 Task: Create a new album titled 'Best of 2022 Album' and add four photos to it.
Action: Mouse moved to (484, 191)
Screenshot: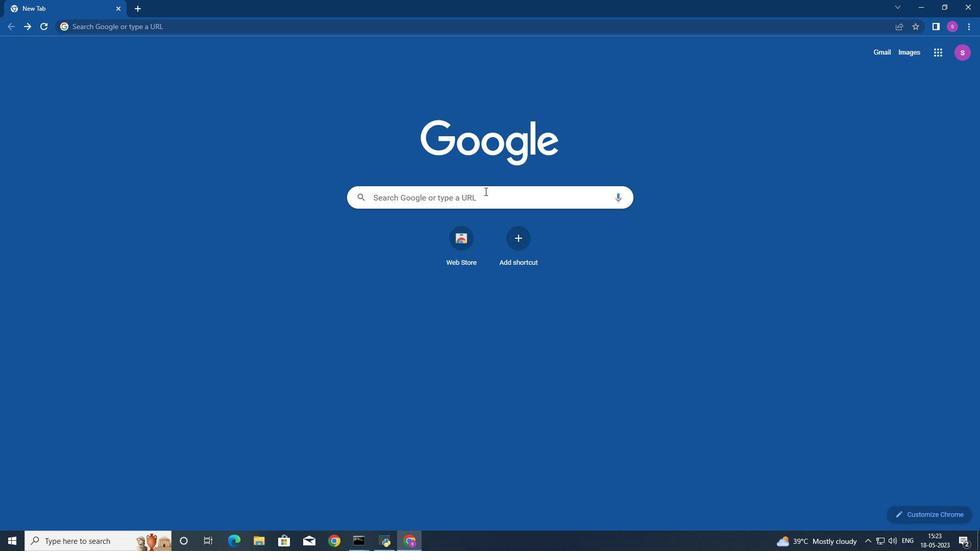 
Action: Mouse pressed left at (484, 191)
Screenshot: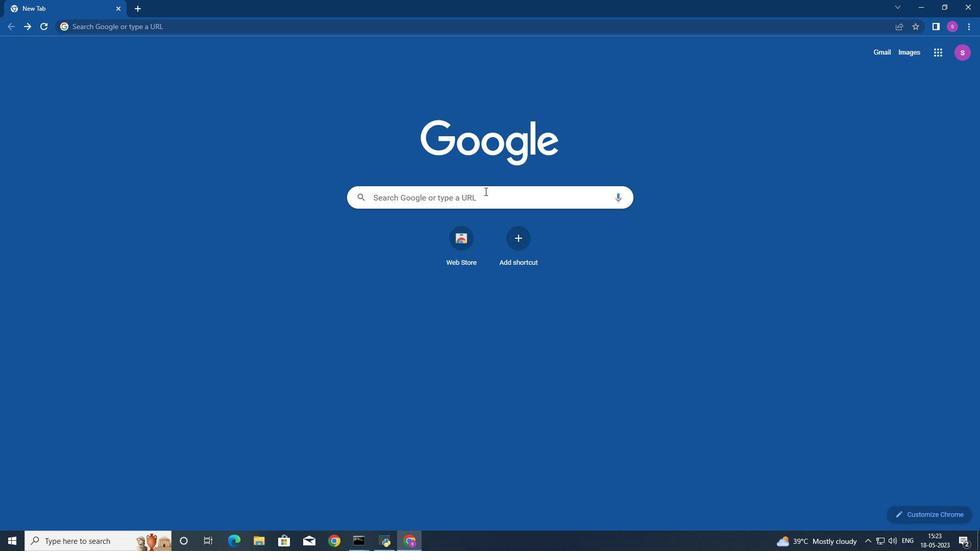 
Action: Mouse moved to (448, 221)
Screenshot: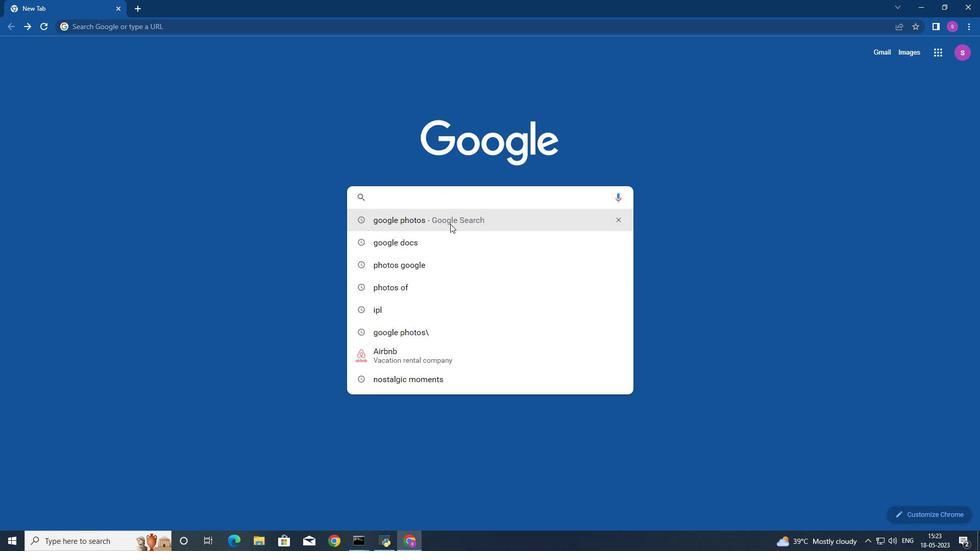 
Action: Mouse pressed left at (448, 221)
Screenshot: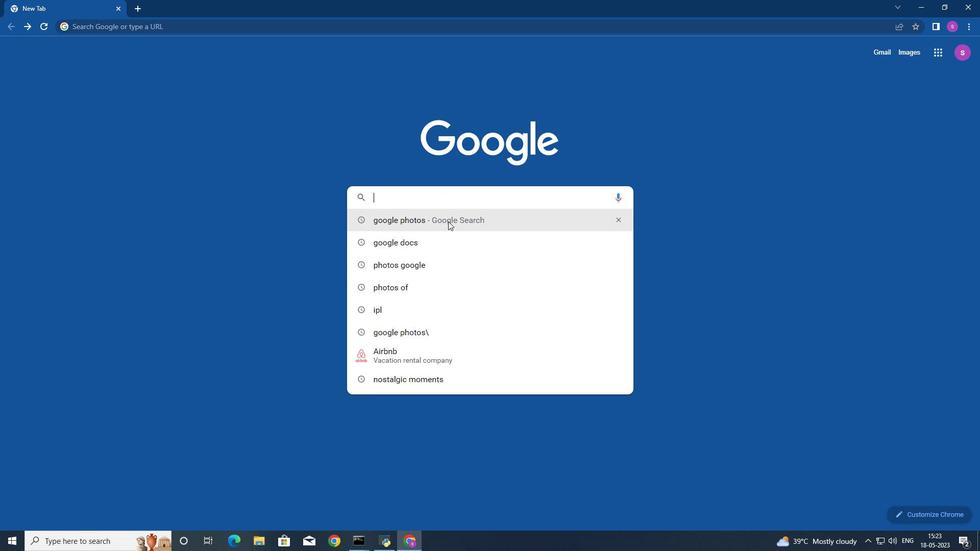 
Action: Mouse moved to (163, 157)
Screenshot: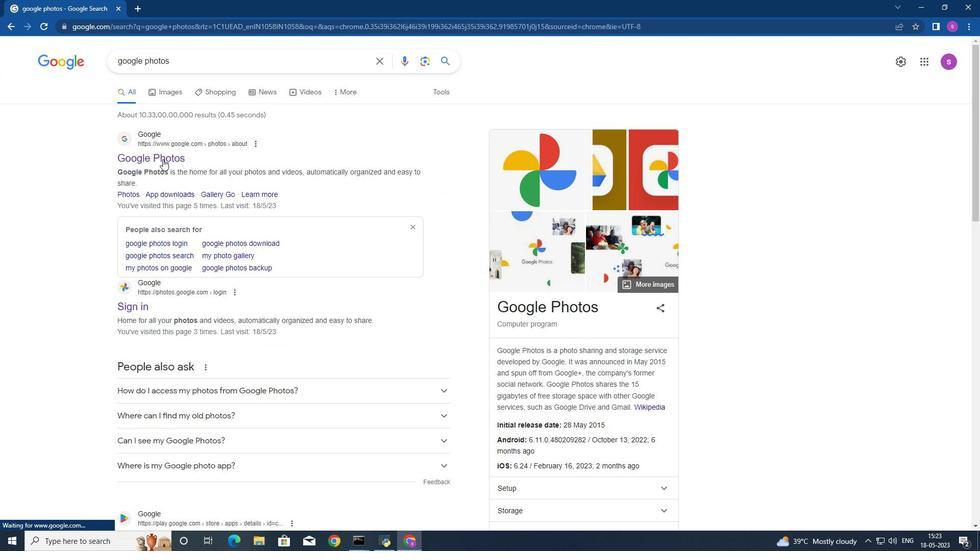 
Action: Mouse pressed left at (163, 157)
Screenshot: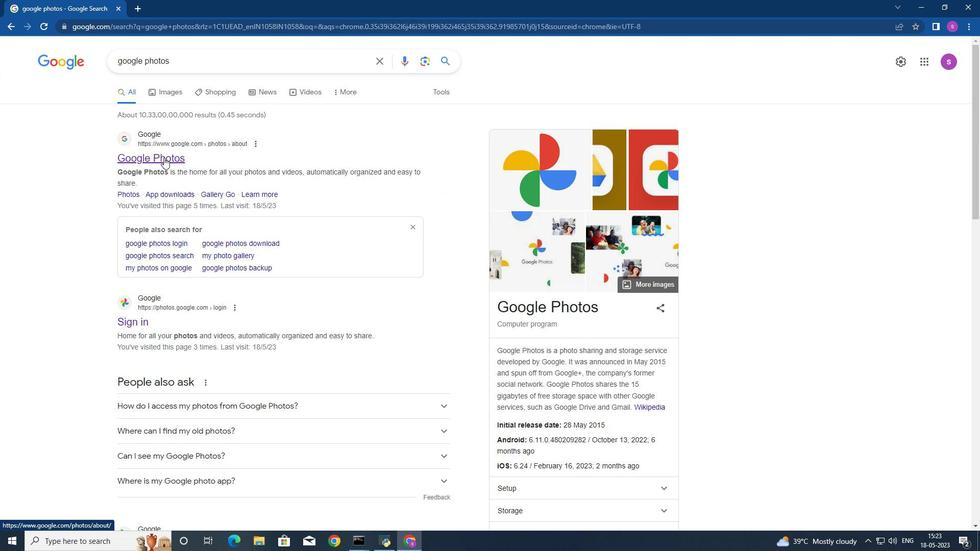 
Action: Mouse pressed left at (163, 157)
Screenshot: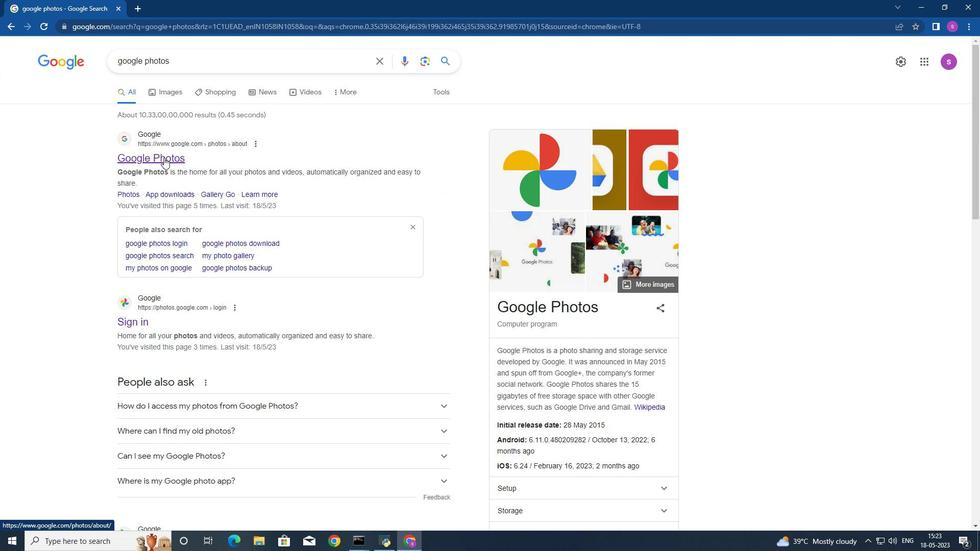 
Action: Mouse moved to (488, 346)
Screenshot: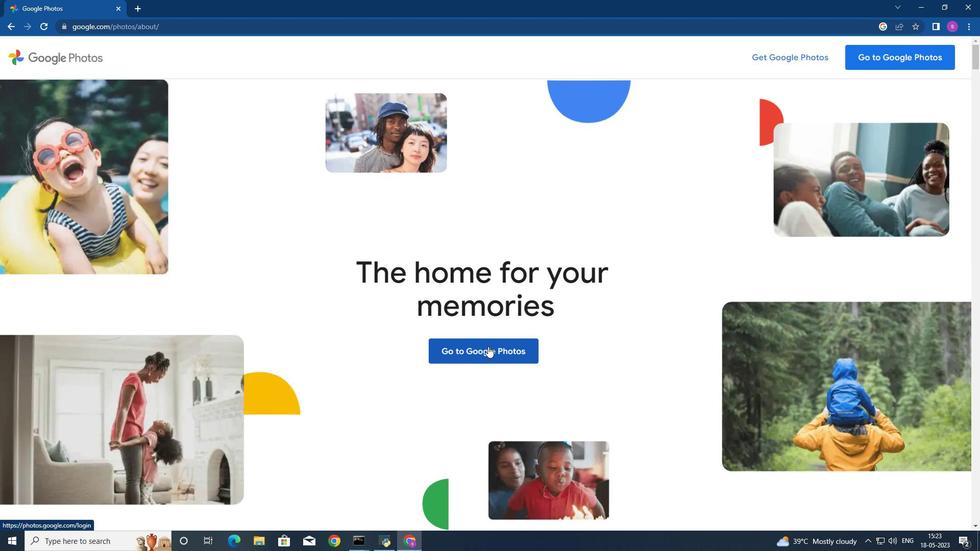 
Action: Mouse pressed left at (488, 346)
Screenshot: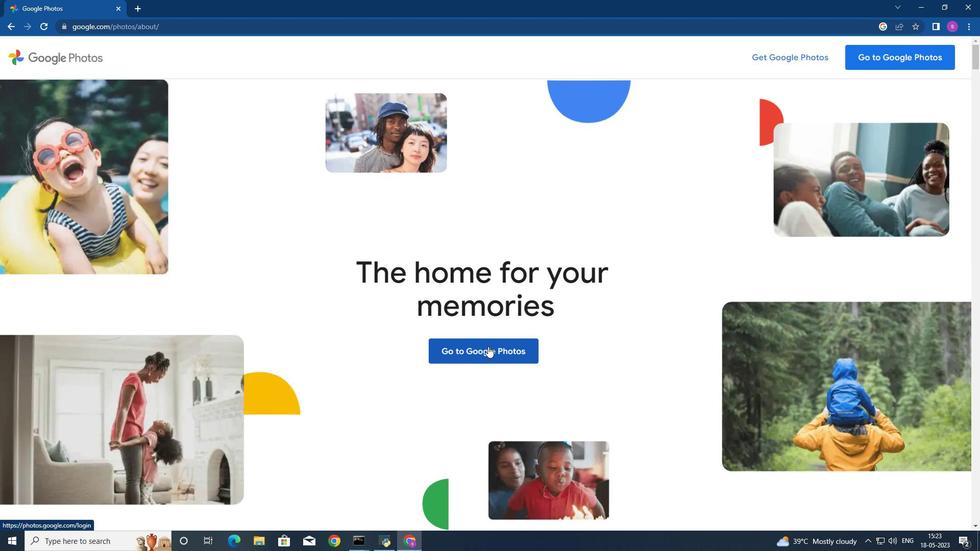 
Action: Mouse moved to (52, 194)
Screenshot: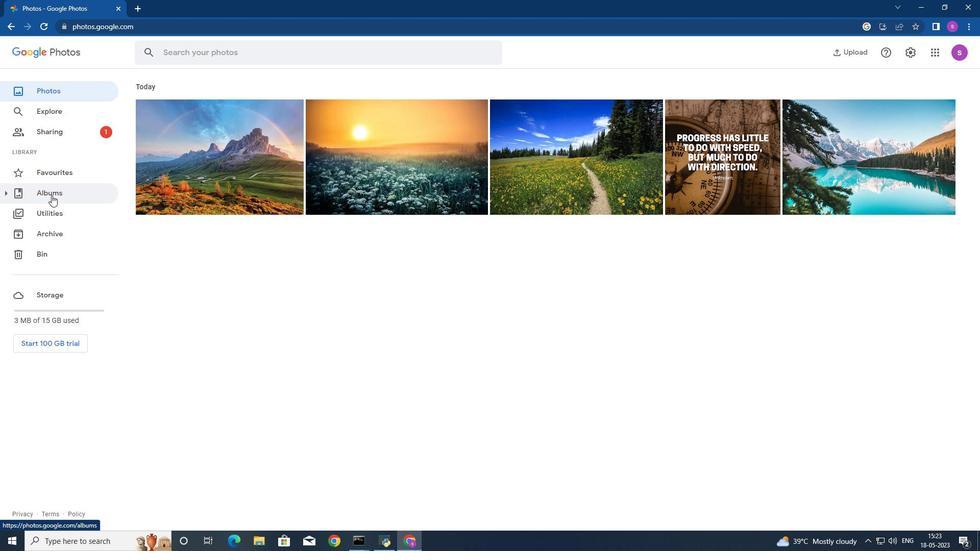 
Action: Mouse pressed left at (52, 194)
Screenshot: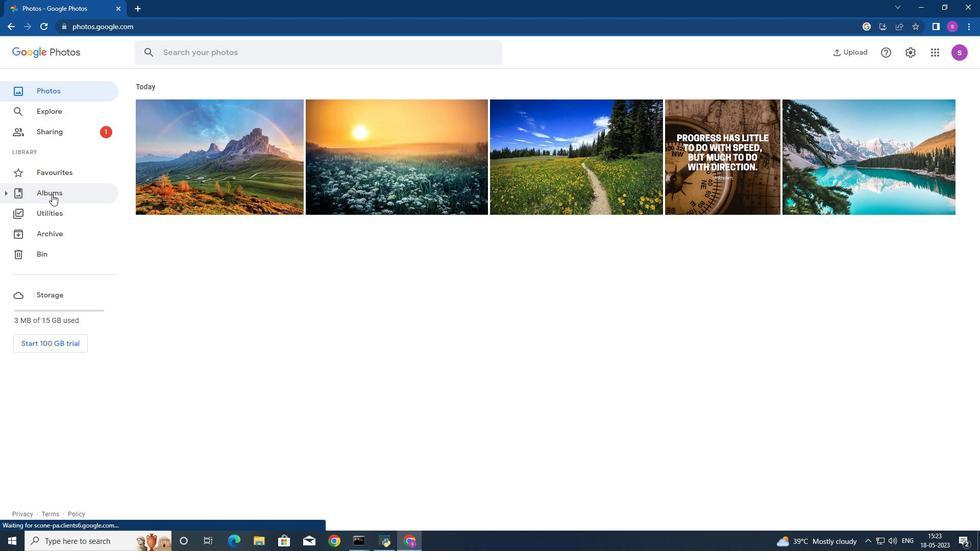 
Action: Mouse moved to (833, 90)
Screenshot: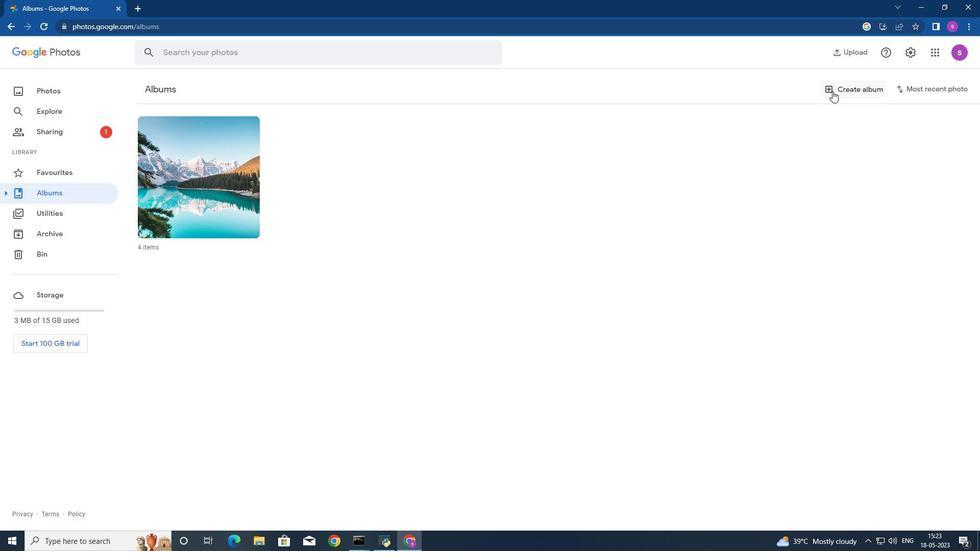 
Action: Mouse pressed left at (833, 90)
Screenshot: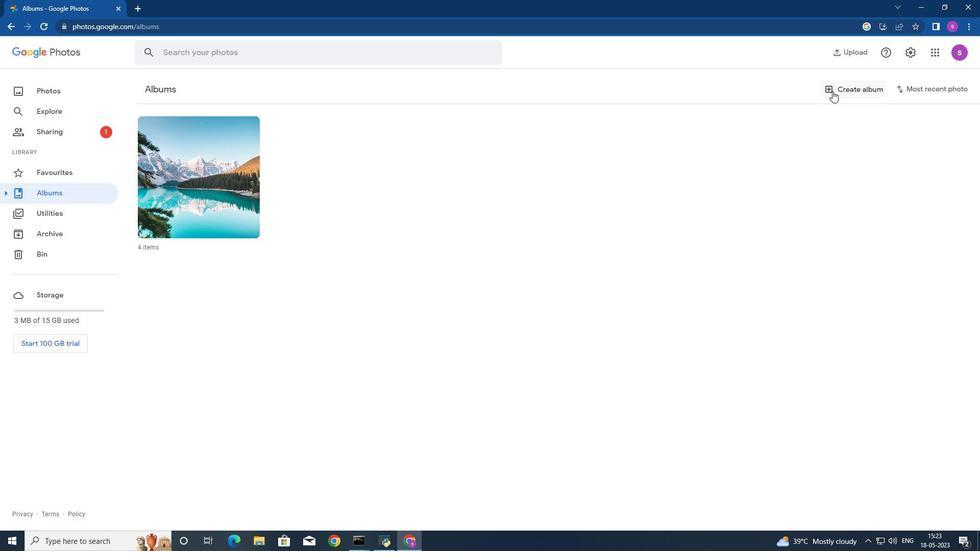 
Action: Mouse moved to (240, 132)
Screenshot: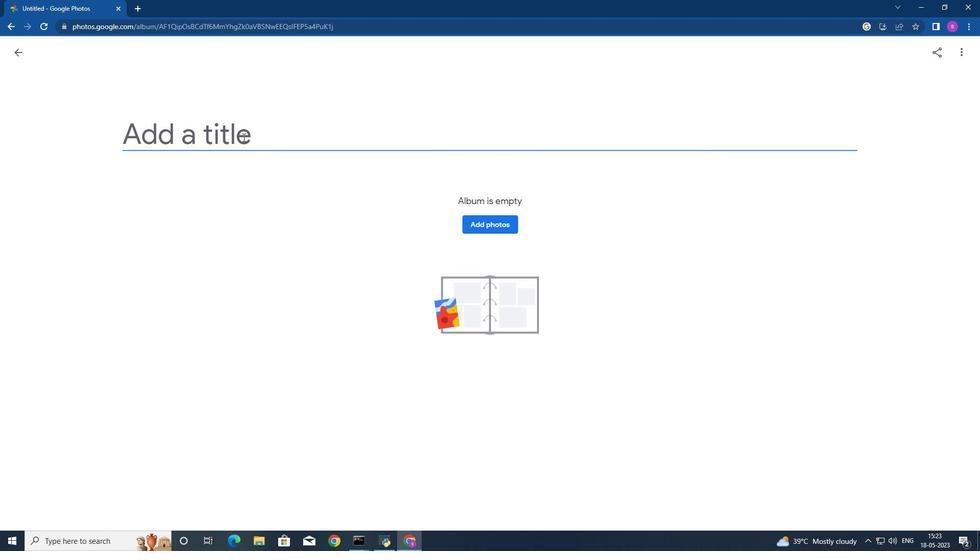 
Action: Mouse pressed left at (240, 132)
Screenshot: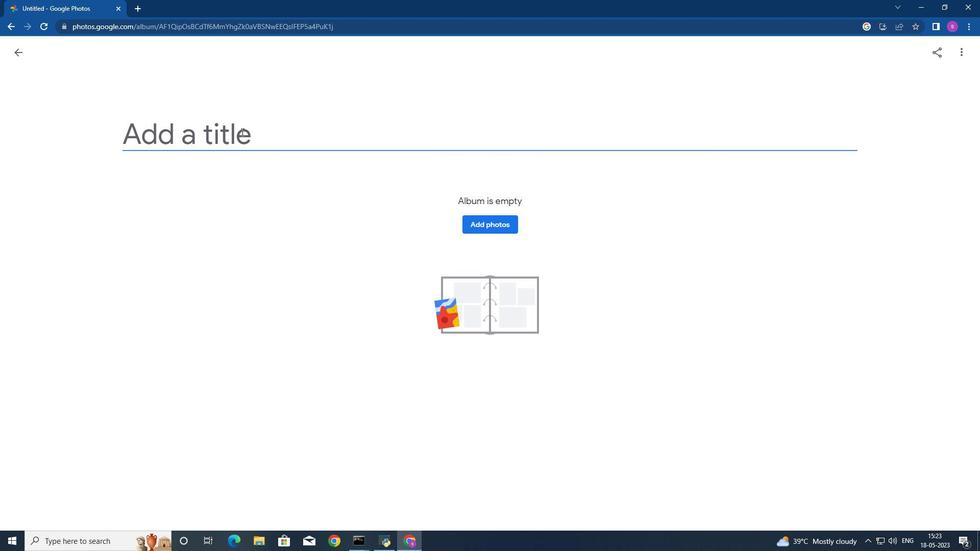 
Action: Key pressed <Key.shift>Best<Key.space>of<Key.space>2022<Key.space><Key.shift>Album
Screenshot: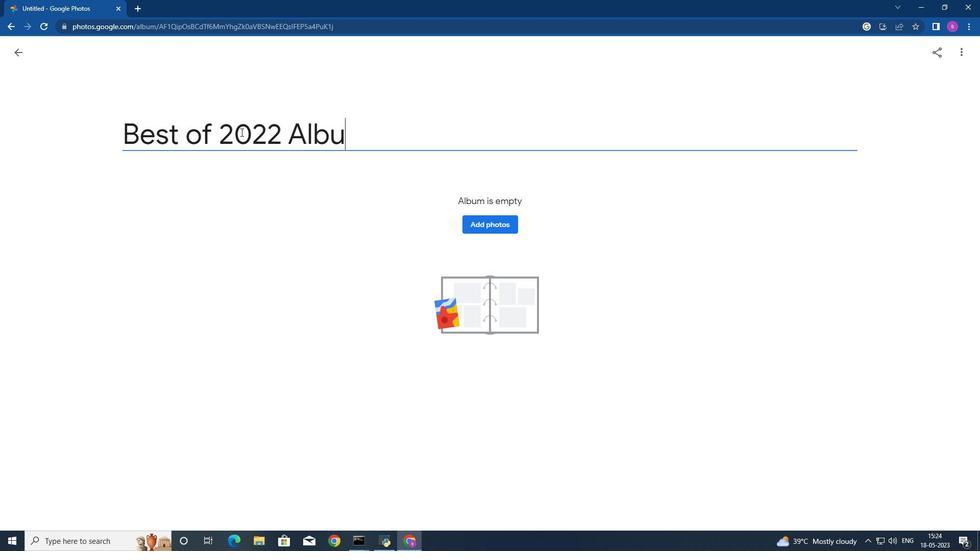 
Action: Mouse moved to (500, 225)
Screenshot: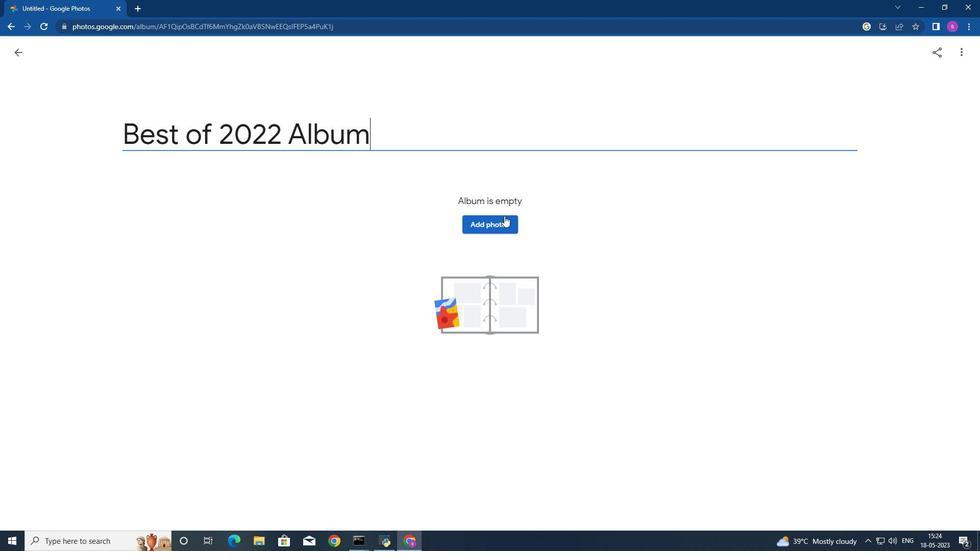 
Action: Mouse pressed left at (500, 225)
Screenshot: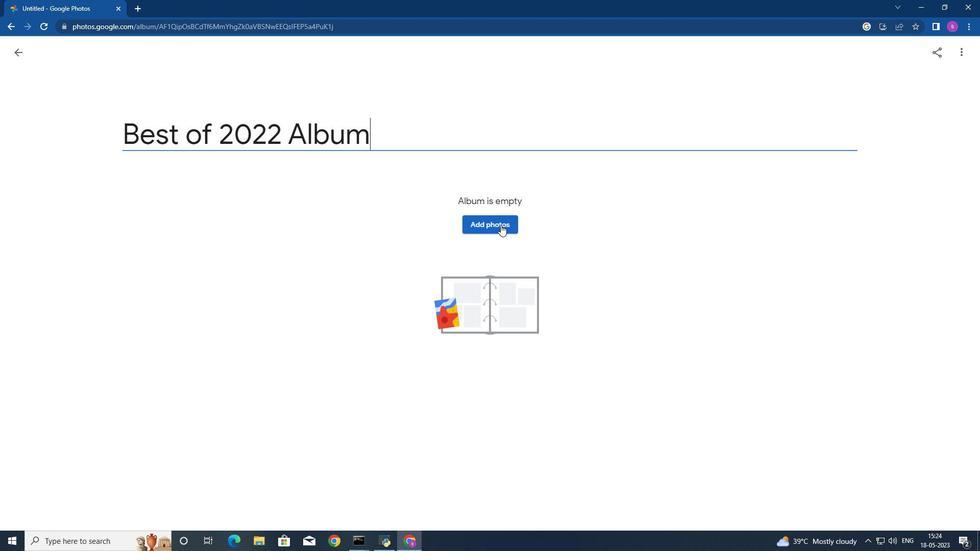 
Action: Mouse moved to (97, 132)
Screenshot: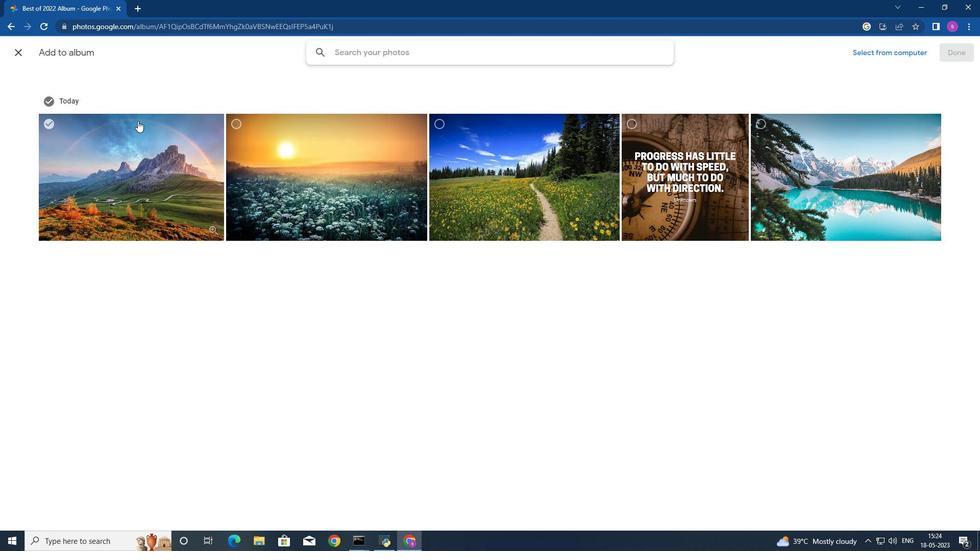 
Action: Mouse pressed left at (97, 132)
Screenshot: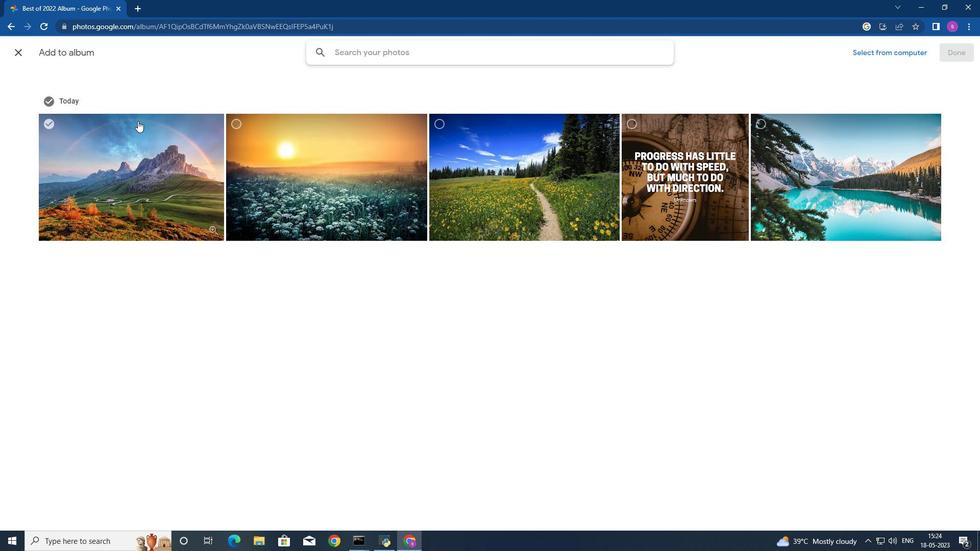 
Action: Mouse moved to (232, 126)
Screenshot: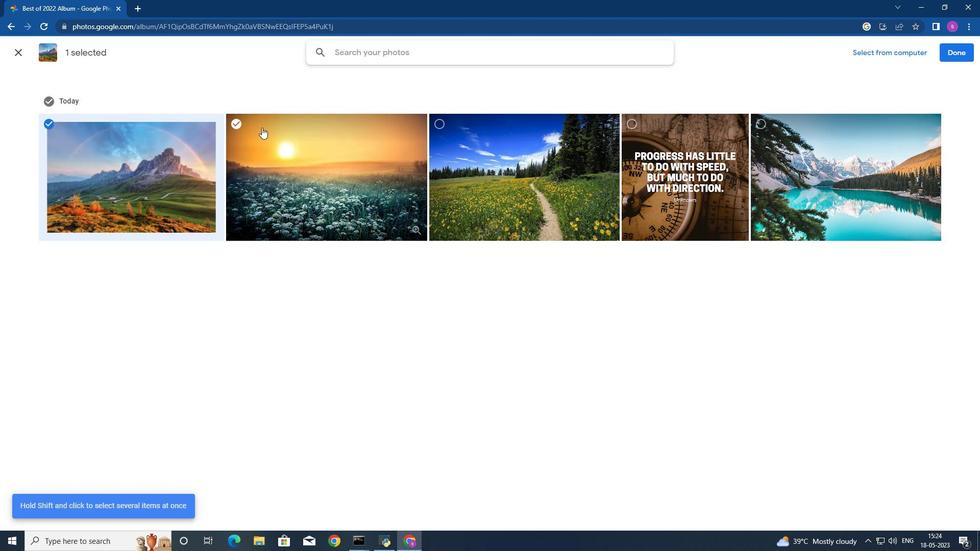 
Action: Mouse pressed left at (232, 126)
Screenshot: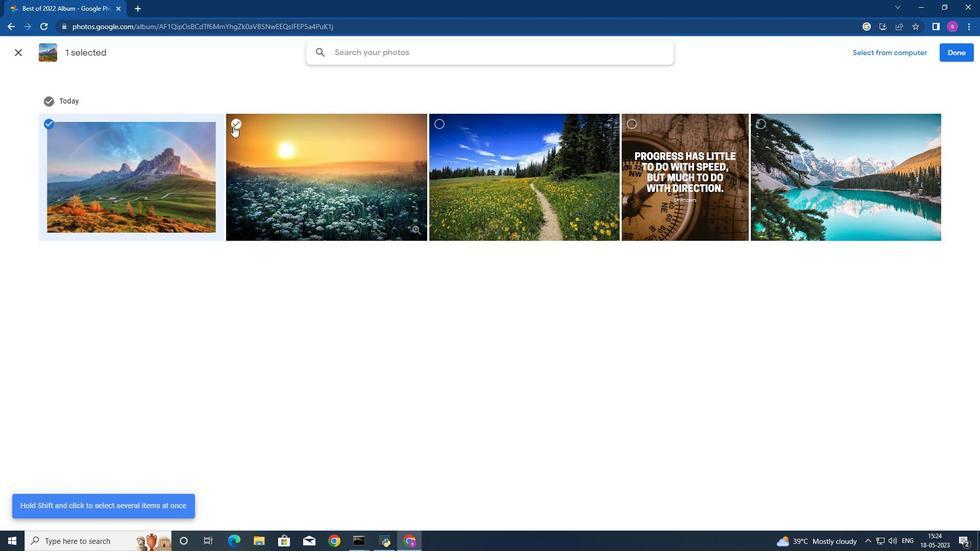 
Action: Mouse moved to (442, 128)
Screenshot: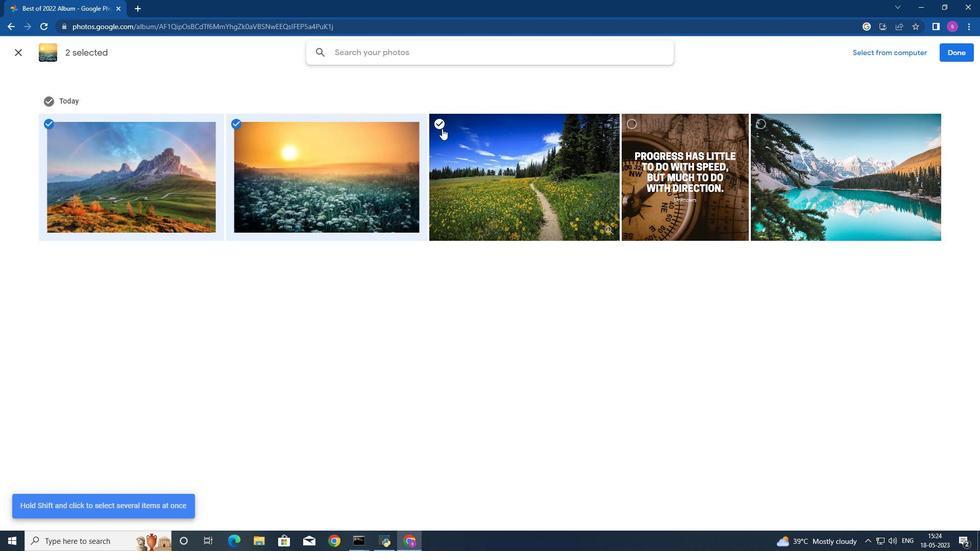 
Action: Mouse pressed left at (442, 128)
Screenshot: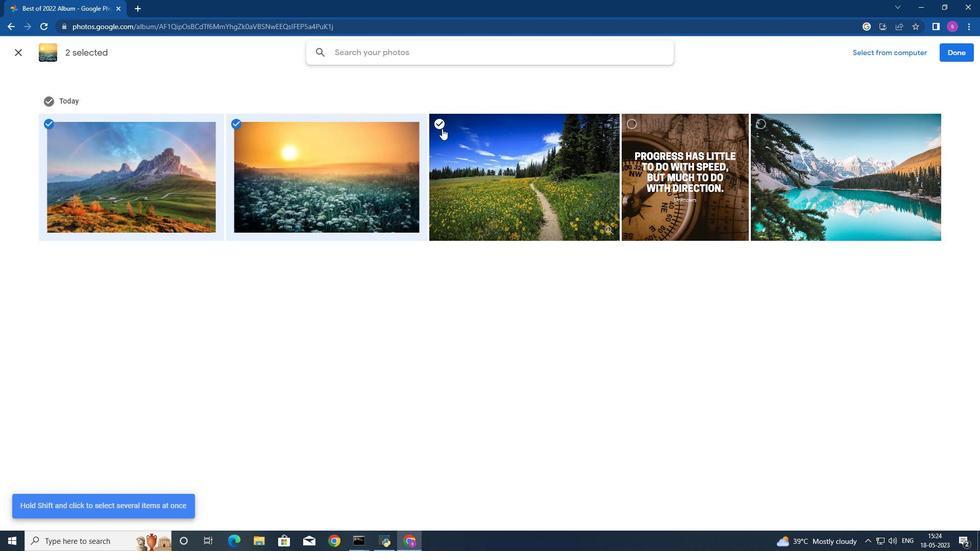 
Action: Mouse moved to (762, 127)
Screenshot: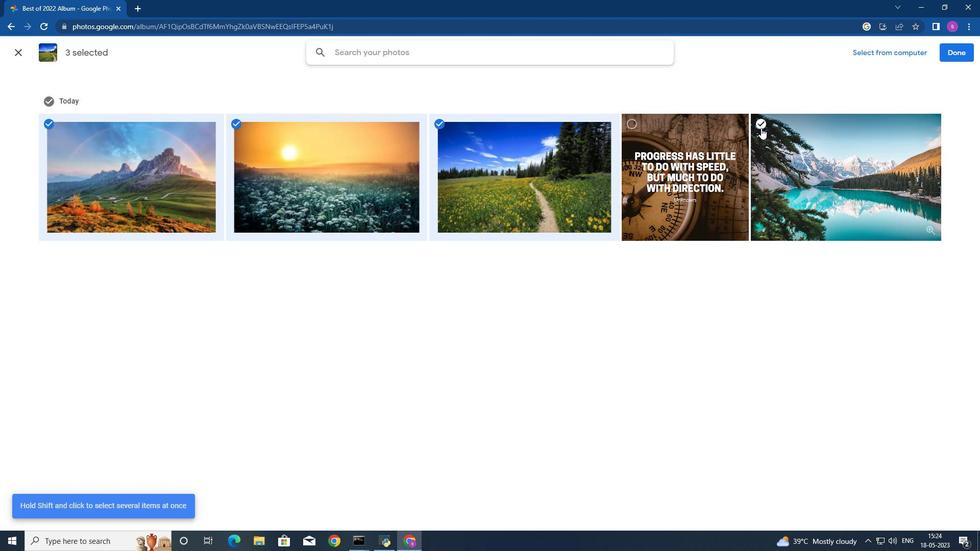
Action: Mouse pressed left at (762, 127)
Screenshot: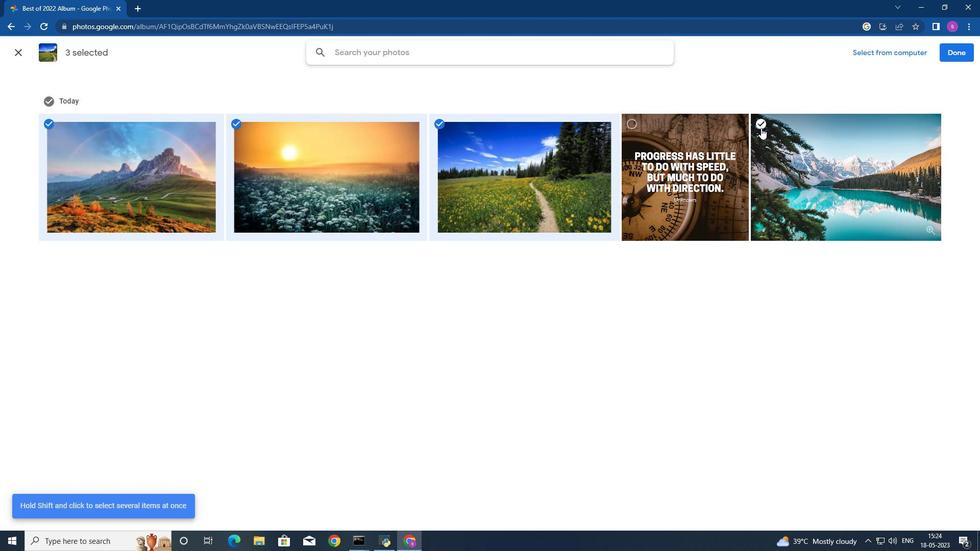
Action: Mouse moved to (959, 52)
Screenshot: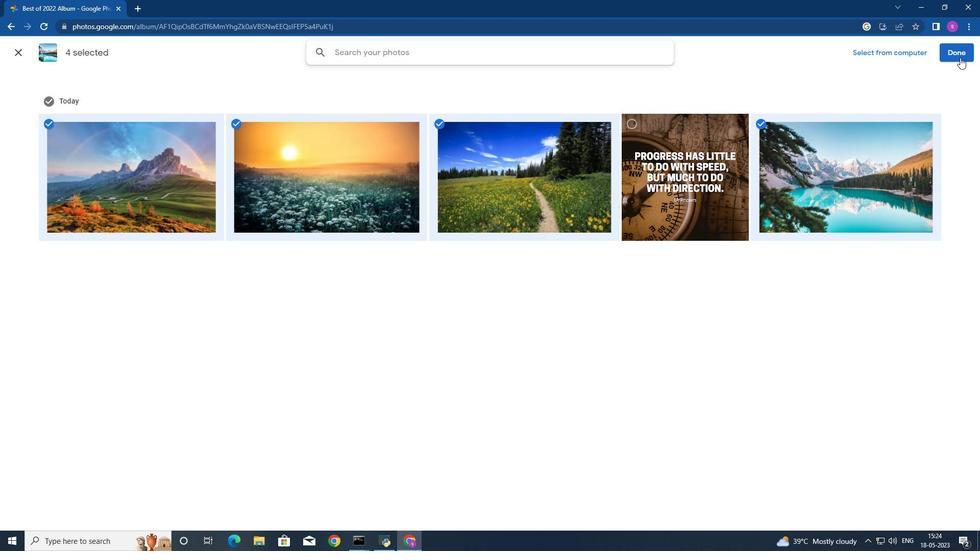 
Action: Mouse pressed left at (959, 52)
Screenshot: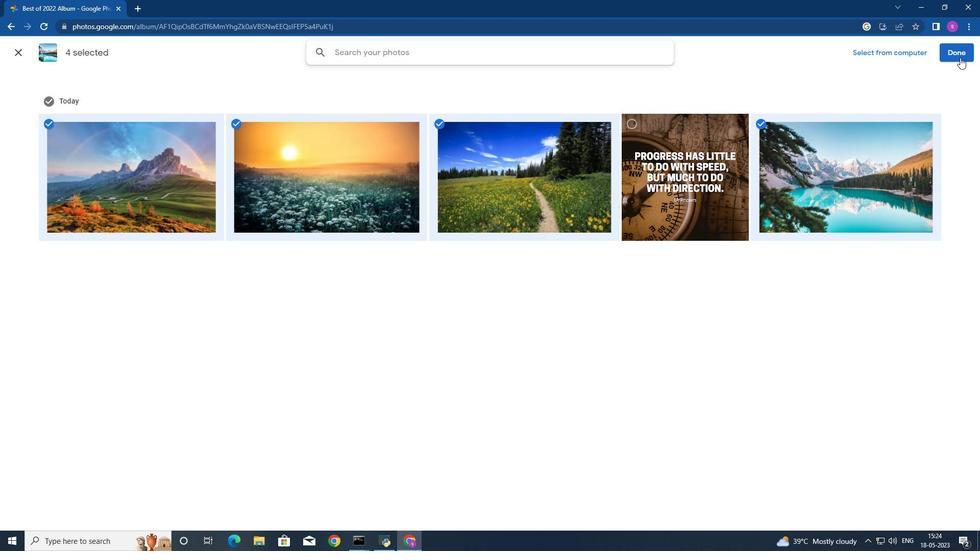
Action: Mouse moved to (634, 237)
Screenshot: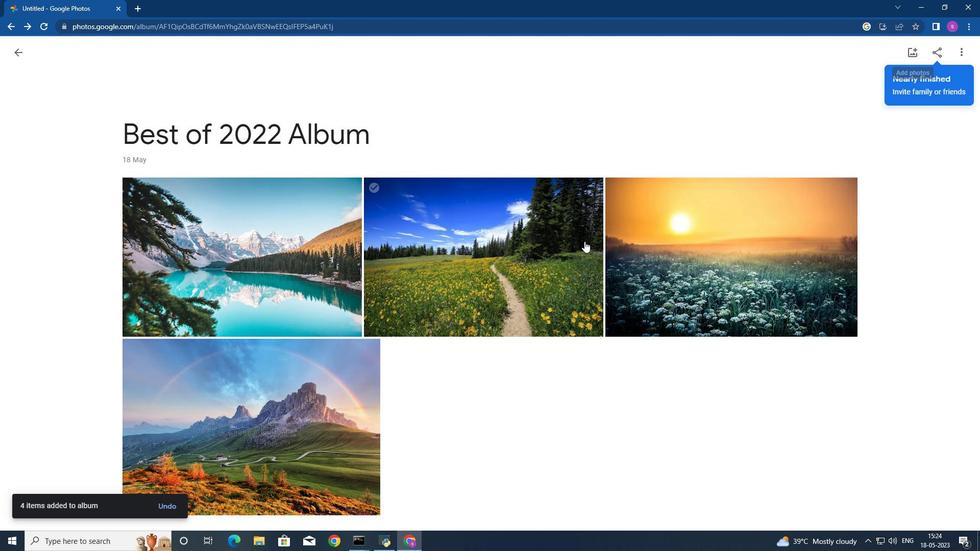 
Action: Mouse scrolled (634, 236) with delta (0, 0)
Screenshot: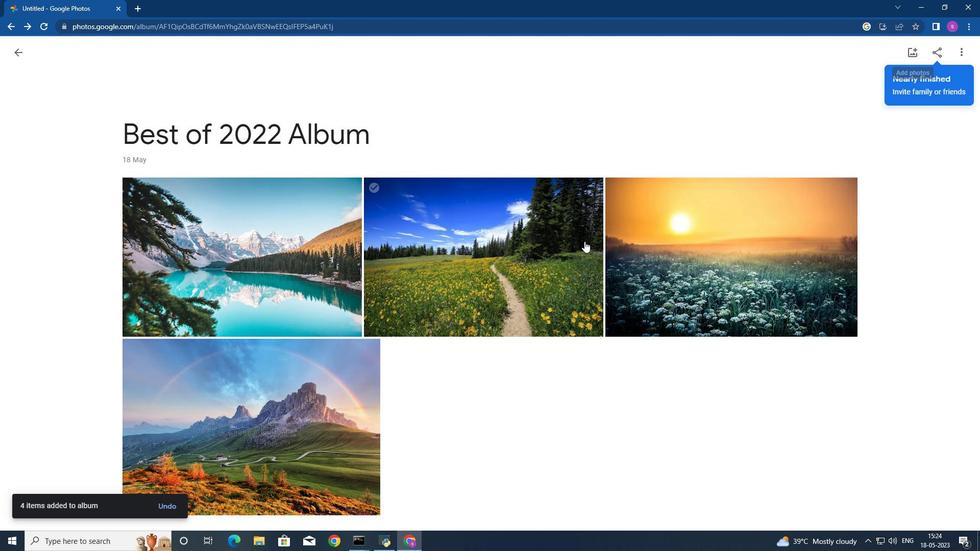 
Action: Mouse moved to (639, 235)
Screenshot: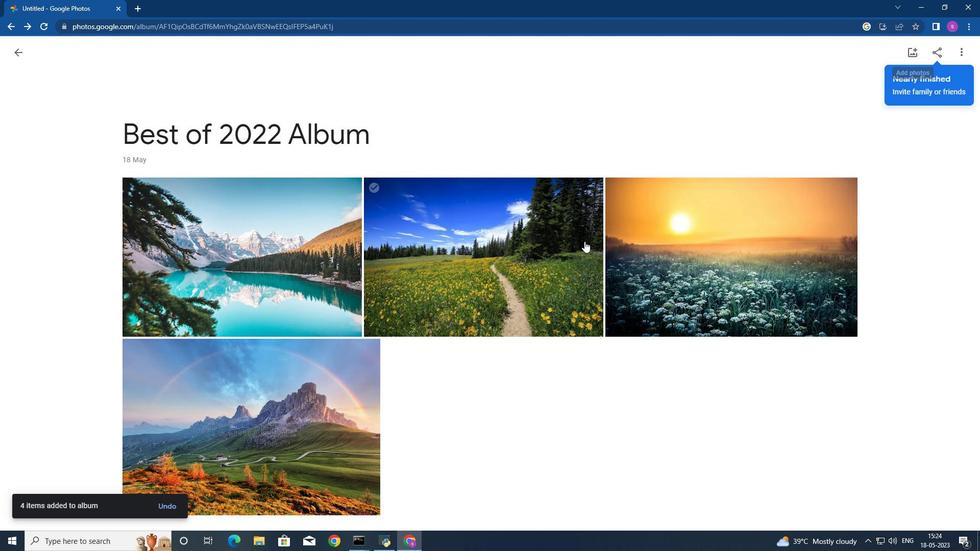 
Action: Mouse scrolled (639, 235) with delta (0, 0)
Screenshot: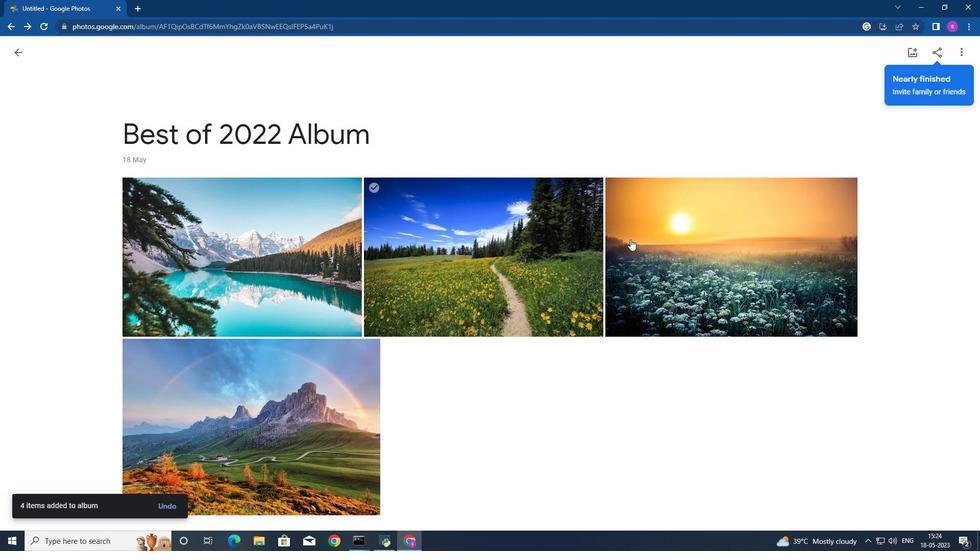 
Action: Mouse scrolled (639, 235) with delta (0, 0)
Screenshot: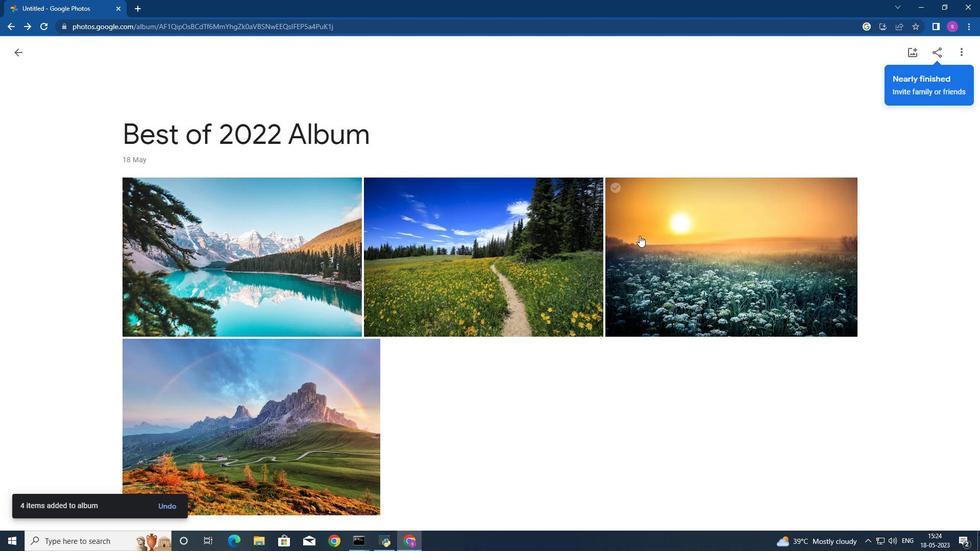 
Action: Mouse scrolled (639, 235) with delta (0, 0)
Screenshot: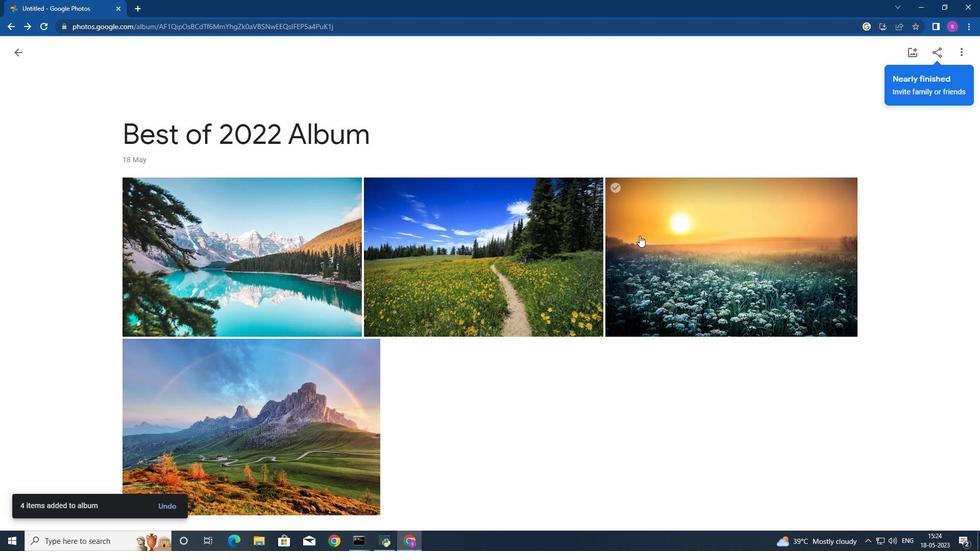 
Action: Mouse scrolled (639, 235) with delta (0, 0)
Screenshot: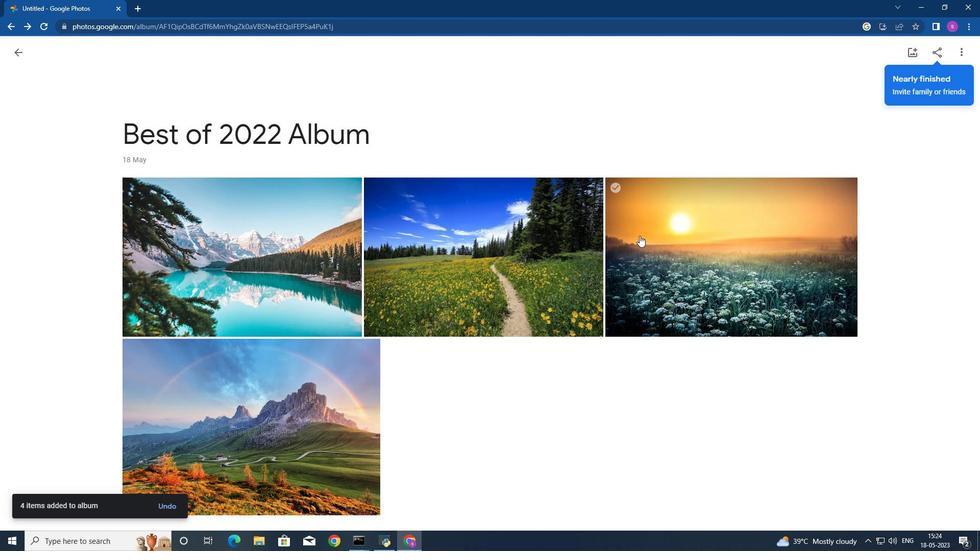 
Action: Mouse scrolled (639, 235) with delta (0, 0)
Screenshot: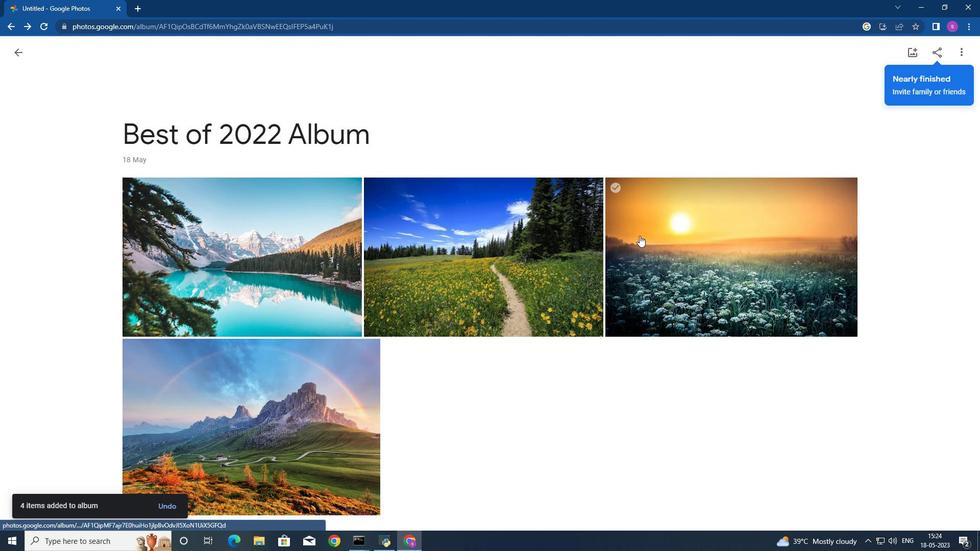 
Action: Mouse moved to (245, 255)
Screenshot: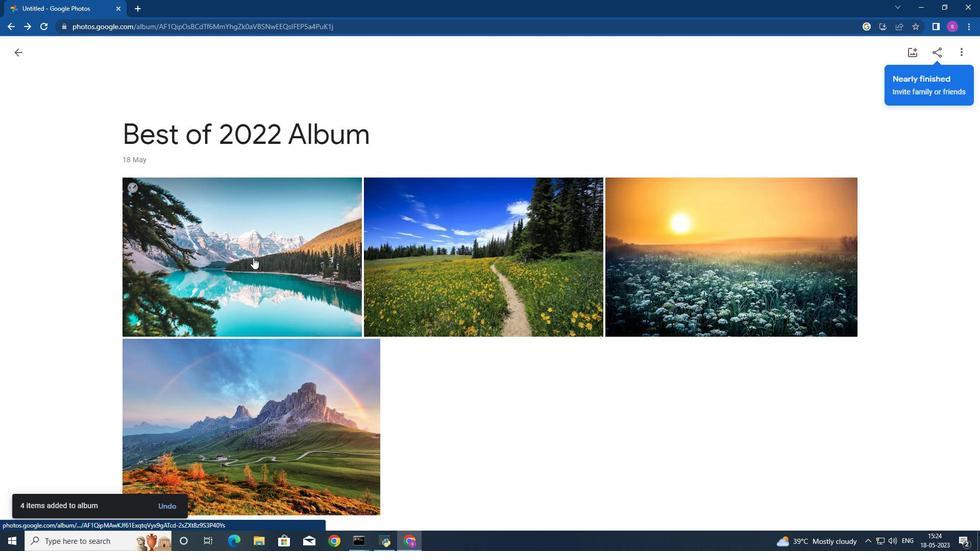 
Action: Mouse pressed left at (245, 255)
Screenshot: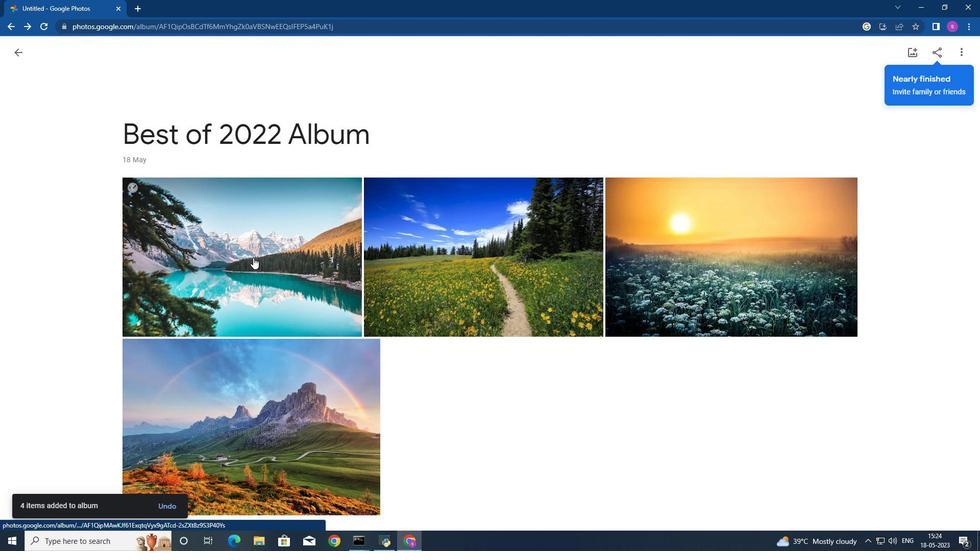 
Action: Mouse moved to (16, 53)
Screenshot: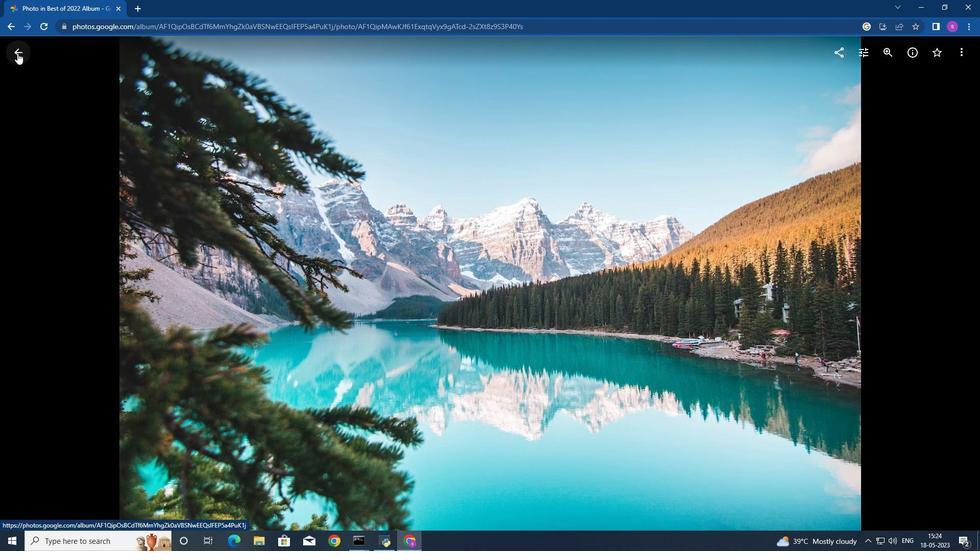 
Action: Mouse pressed left at (16, 53)
Screenshot: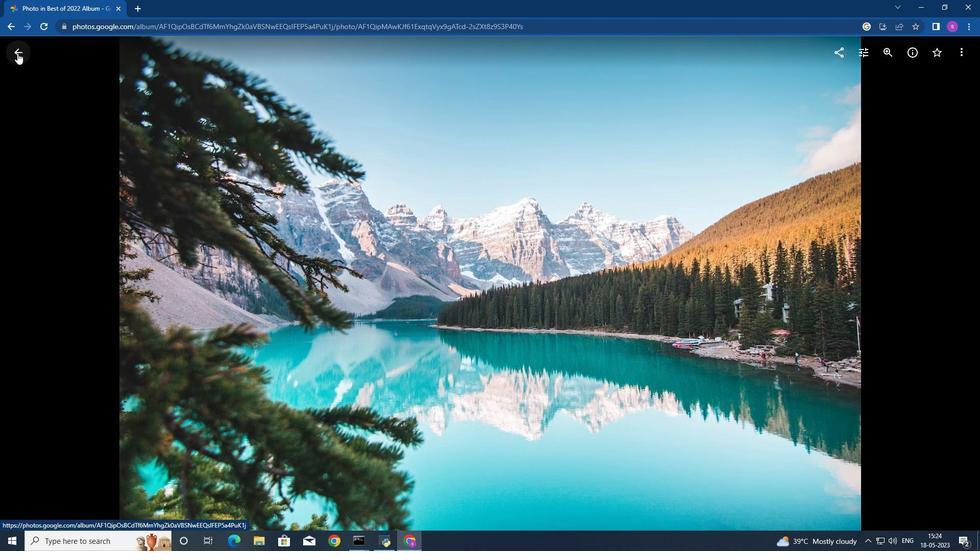
Action: Mouse moved to (543, 281)
Screenshot: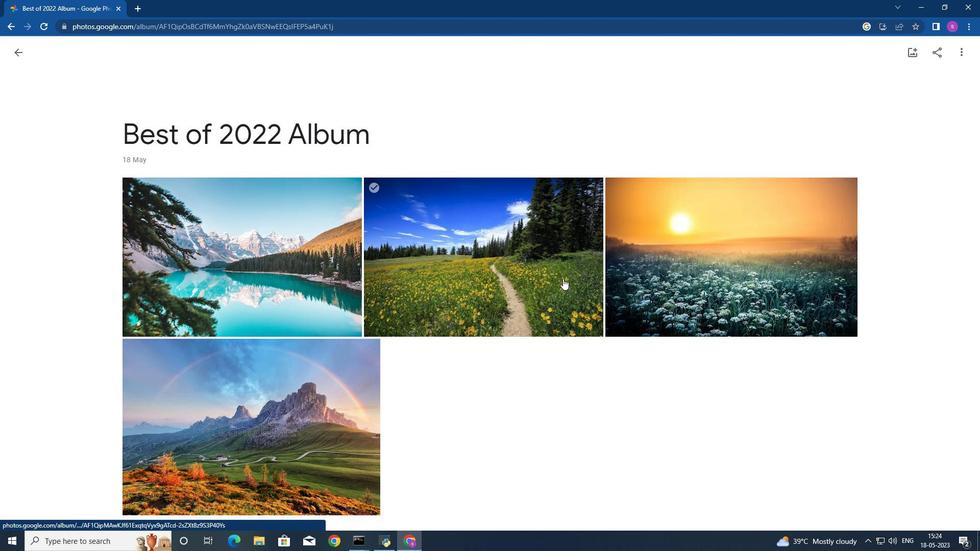 
Action: Mouse scrolled (543, 280) with delta (0, 0)
Screenshot: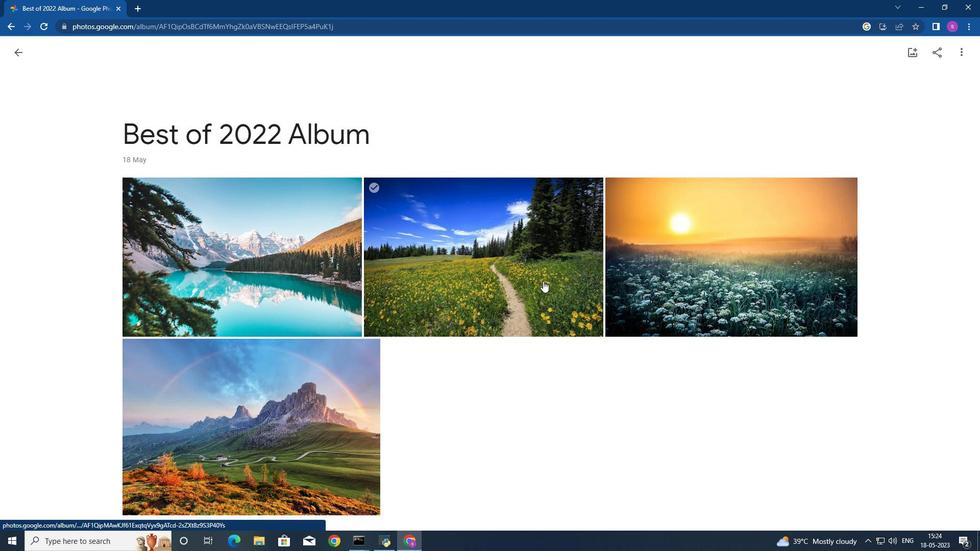 
Action: Mouse moved to (373, 189)
Screenshot: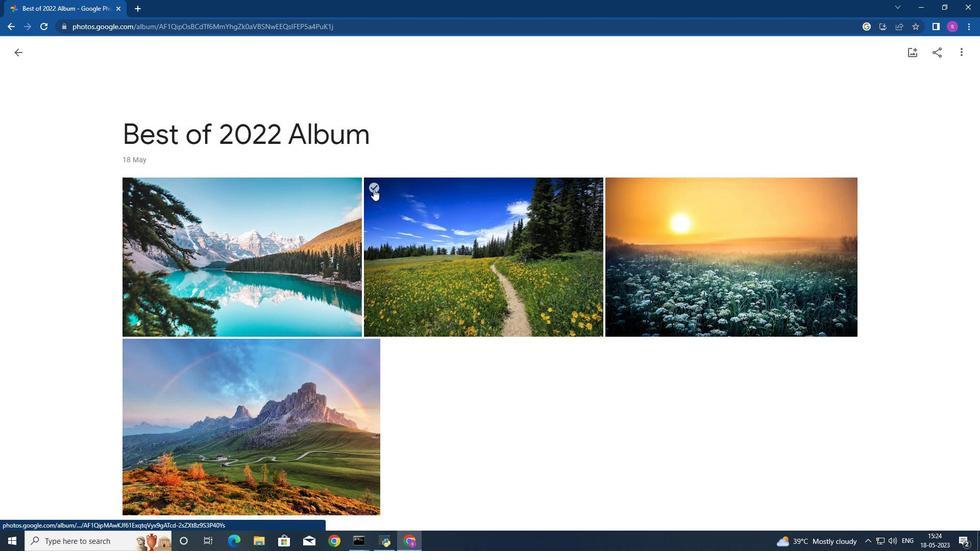 
Action: Mouse pressed left at (373, 189)
Screenshot: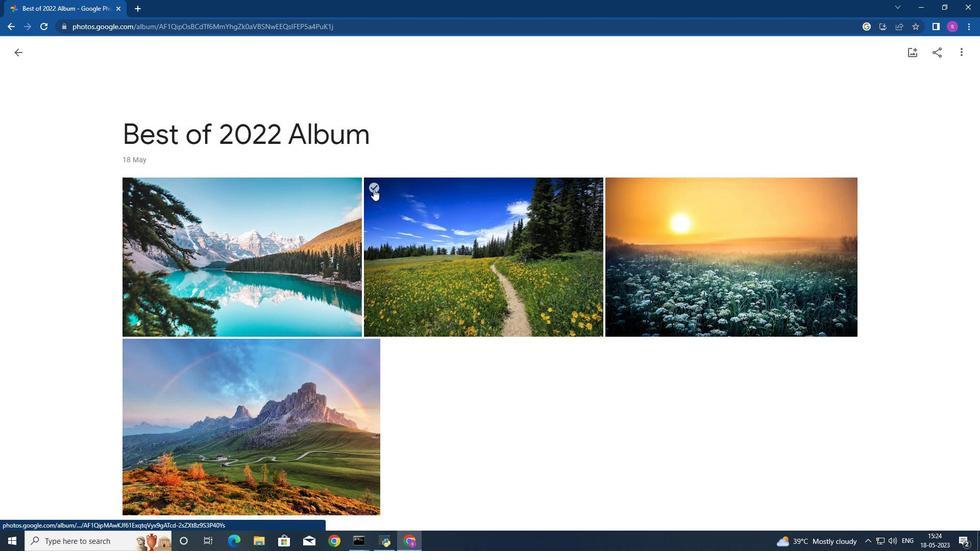 
Action: Mouse moved to (621, 195)
Screenshot: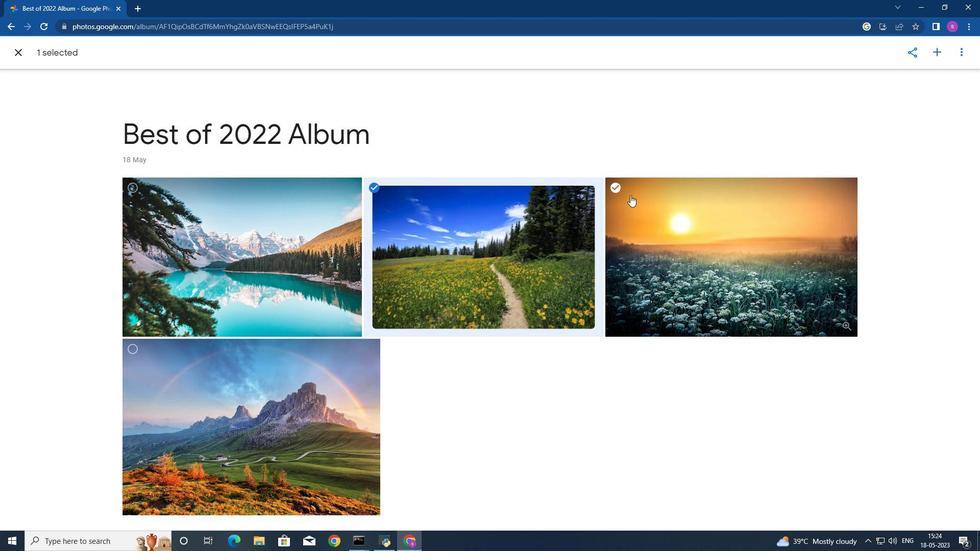 
Action: Mouse pressed left at (621, 195)
Screenshot: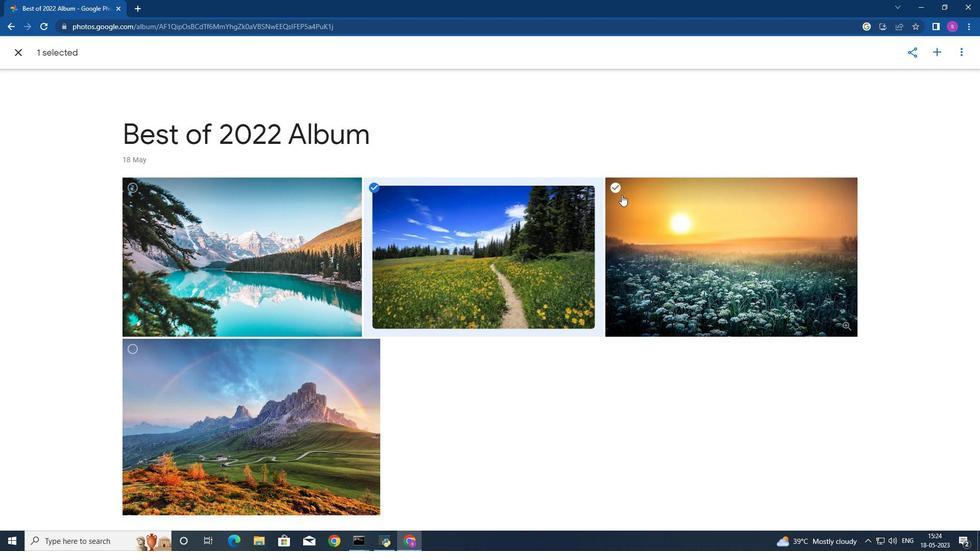 
Action: Mouse moved to (355, 400)
Screenshot: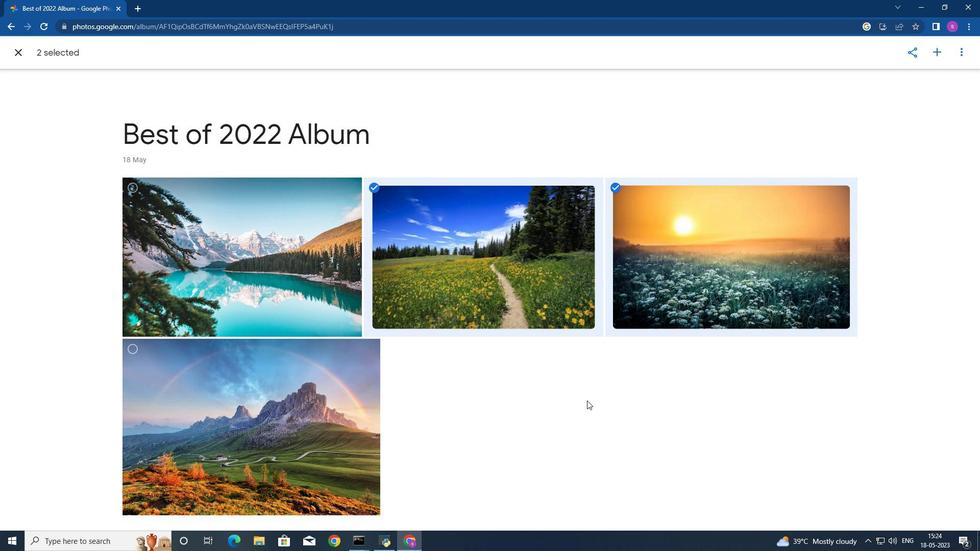 
Action: Mouse scrolled (355, 399) with delta (0, 0)
Screenshot: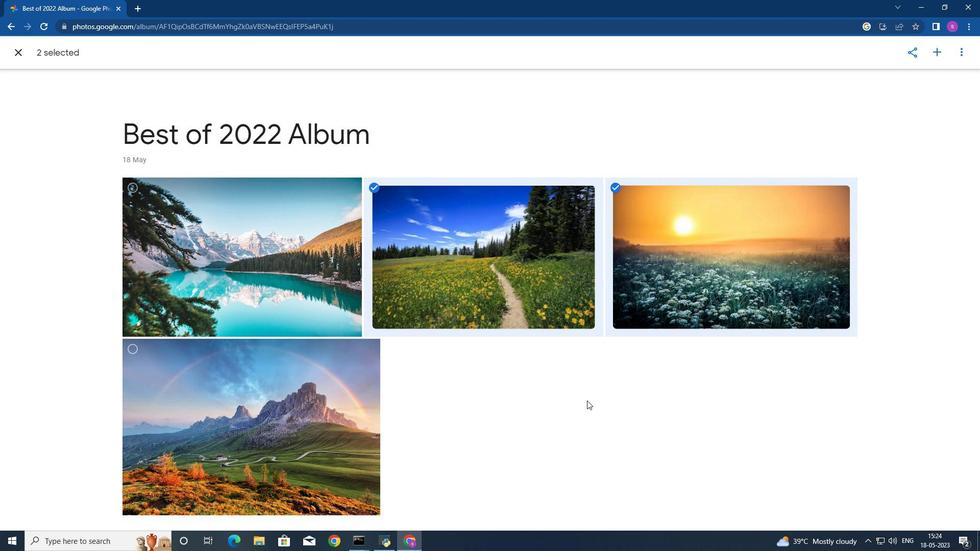 
Action: Mouse moved to (278, 388)
Screenshot: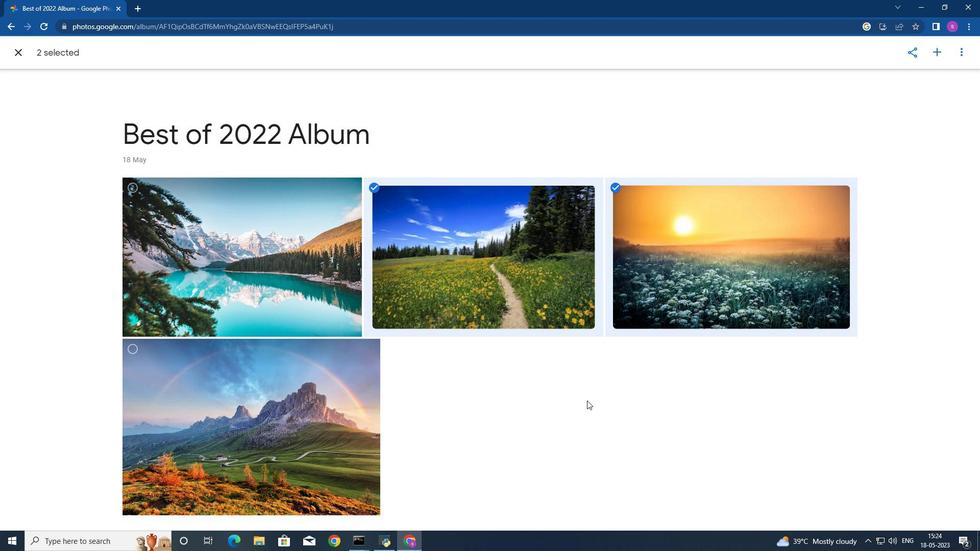 
Action: Mouse scrolled (278, 387) with delta (0, 0)
Screenshot: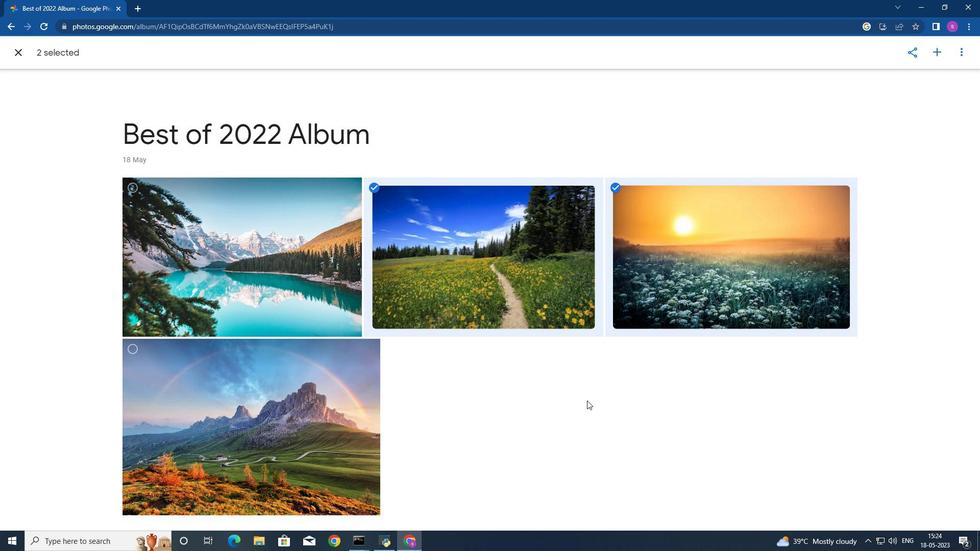 
Action: Mouse moved to (256, 382)
Screenshot: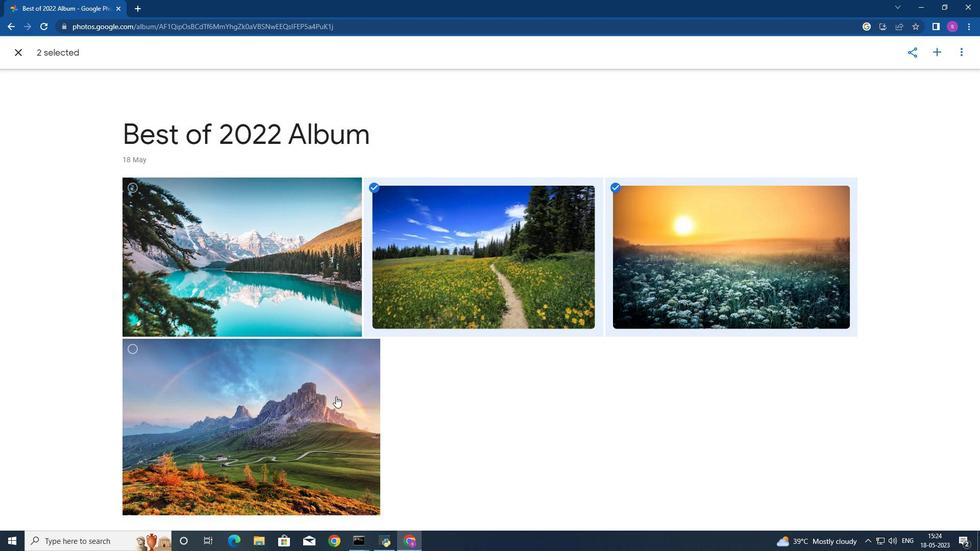 
Action: Mouse scrolled (256, 382) with delta (0, 0)
Screenshot: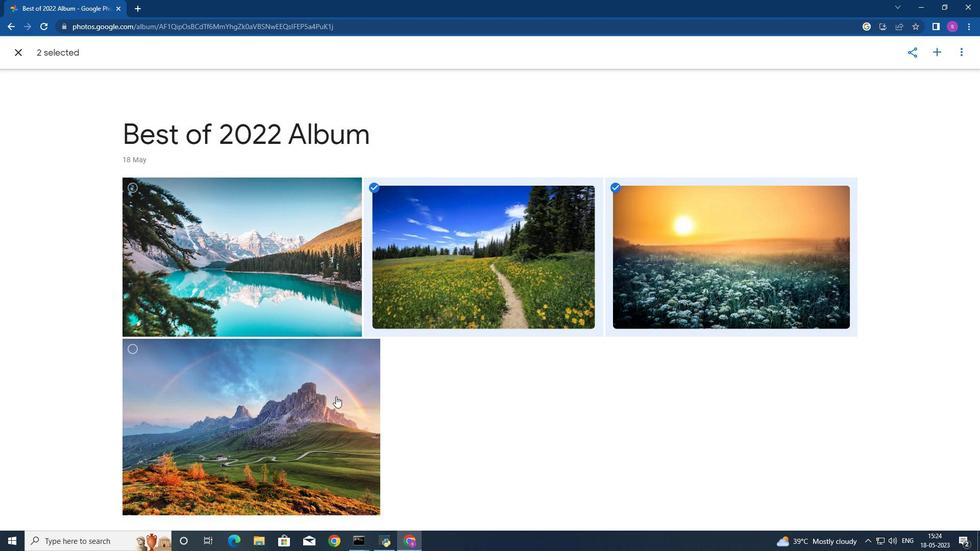 
Action: Mouse moved to (249, 378)
Screenshot: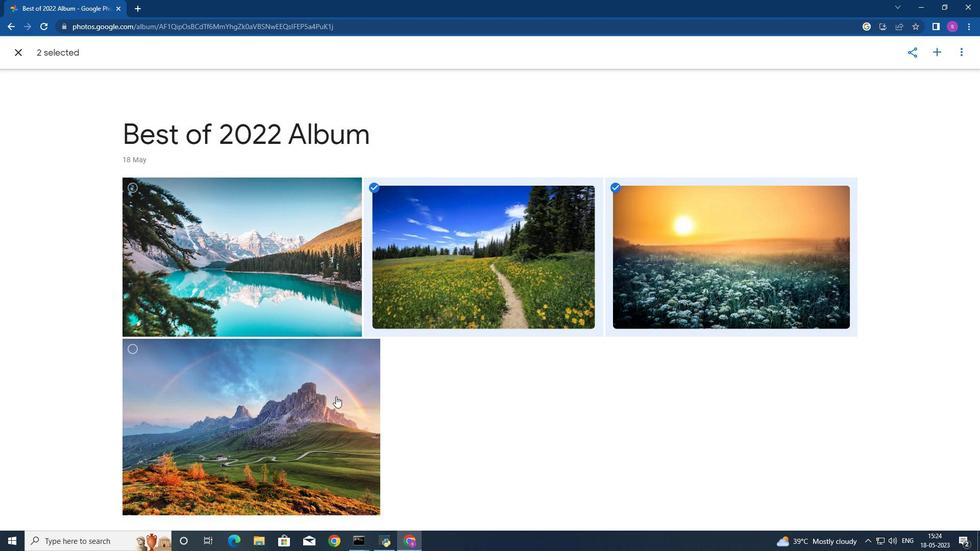 
Action: Mouse scrolled (249, 377) with delta (0, 0)
Screenshot: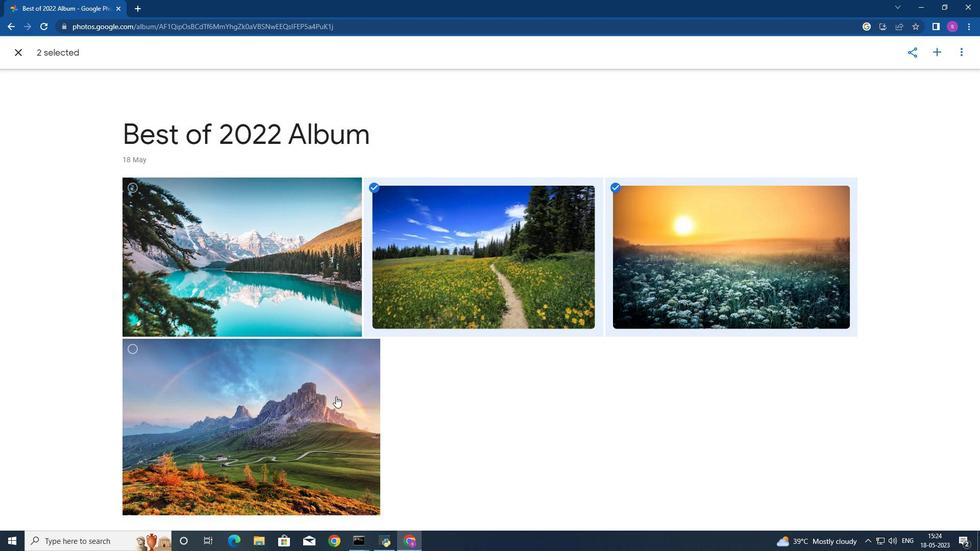 
Action: Mouse moved to (247, 376)
Screenshot: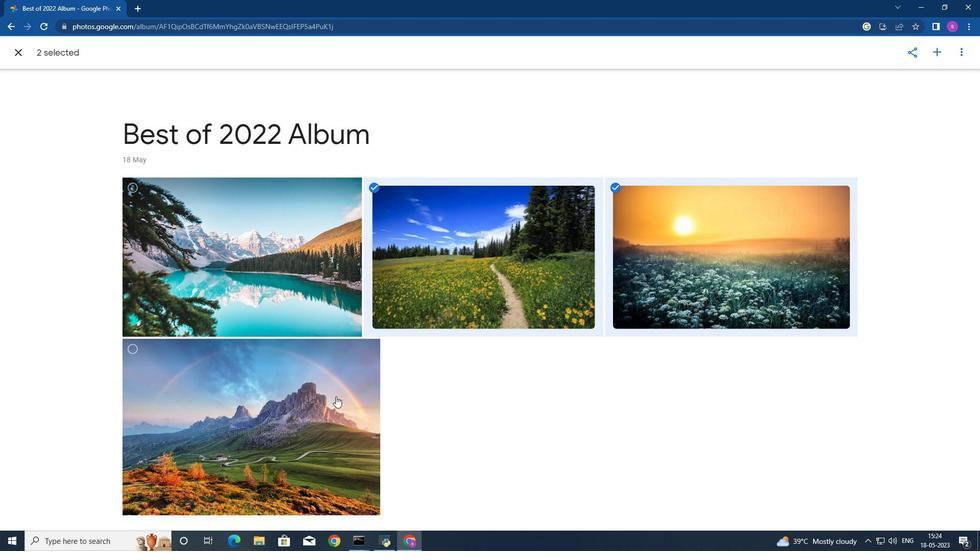 
Action: Mouse scrolled (247, 376) with delta (0, 0)
Screenshot: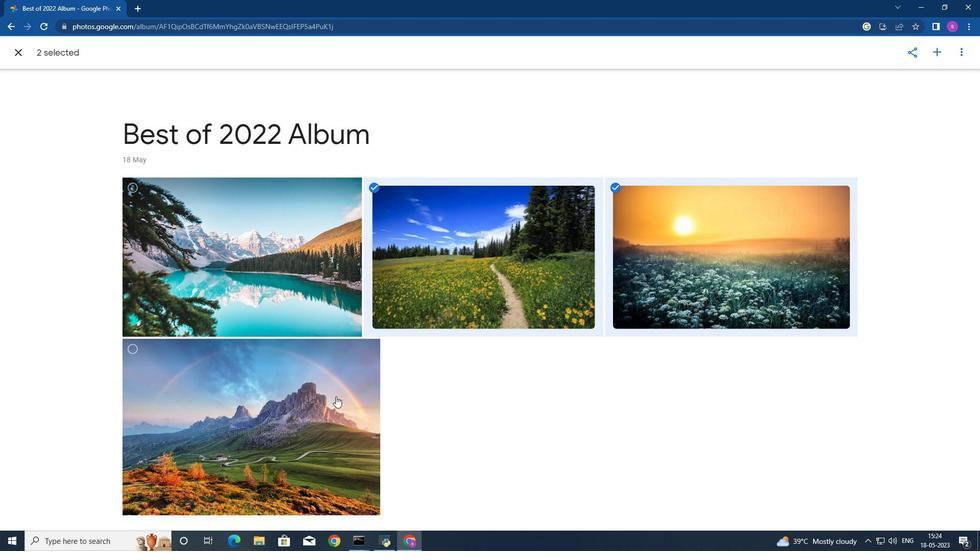 
Action: Mouse moved to (243, 374)
Screenshot: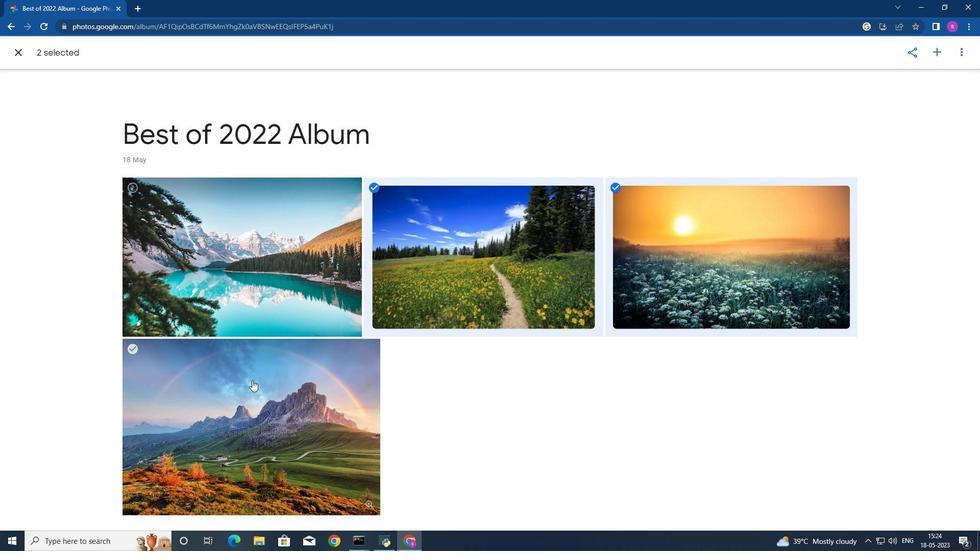 
Action: Mouse scrolled (243, 373) with delta (0, 0)
Screenshot: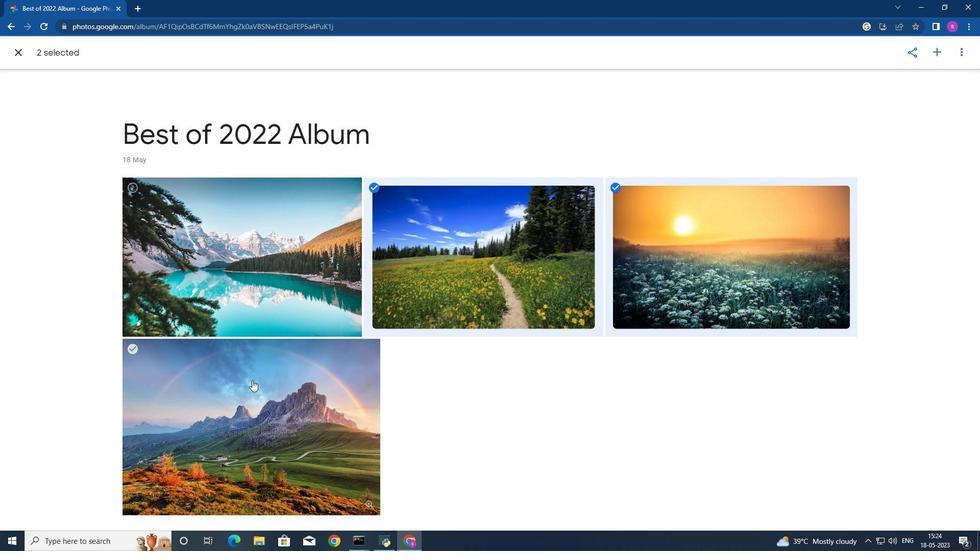 
Action: Mouse moved to (137, 189)
Screenshot: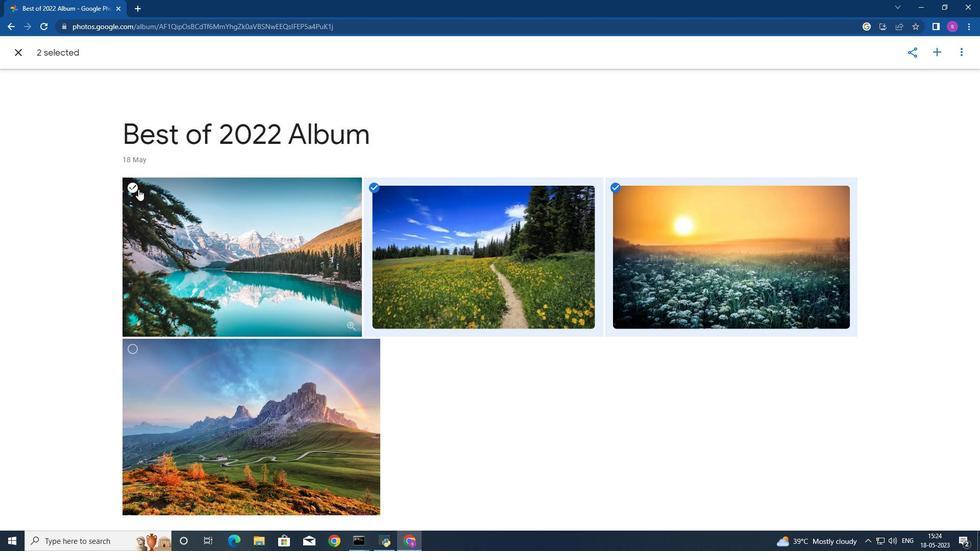 
Action: Mouse pressed left at (137, 189)
Screenshot: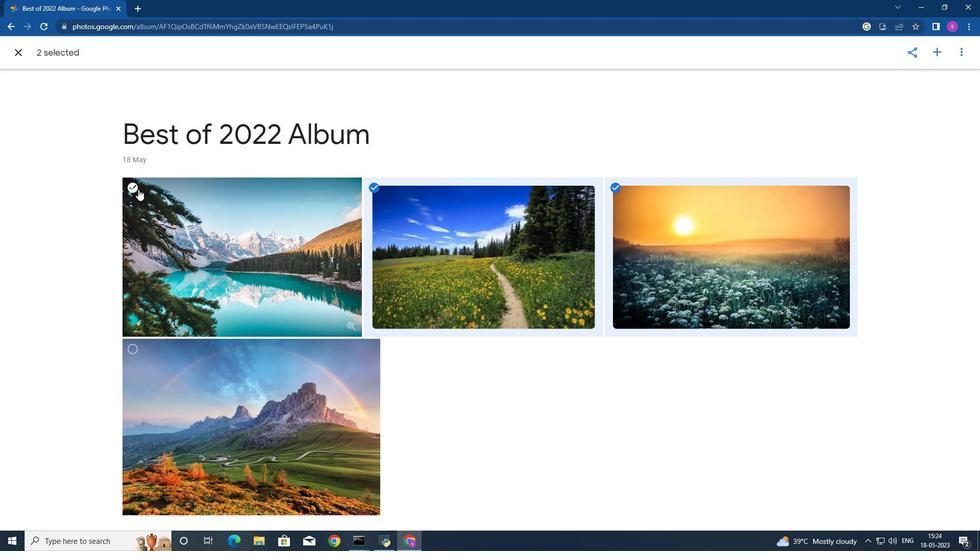 
Action: Mouse moved to (131, 355)
Screenshot: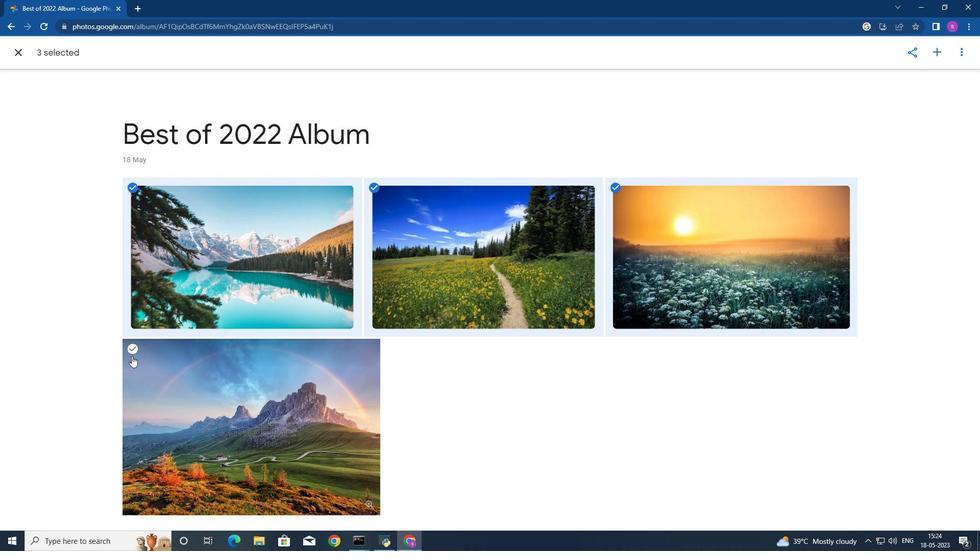 
Action: Mouse pressed left at (131, 355)
Screenshot: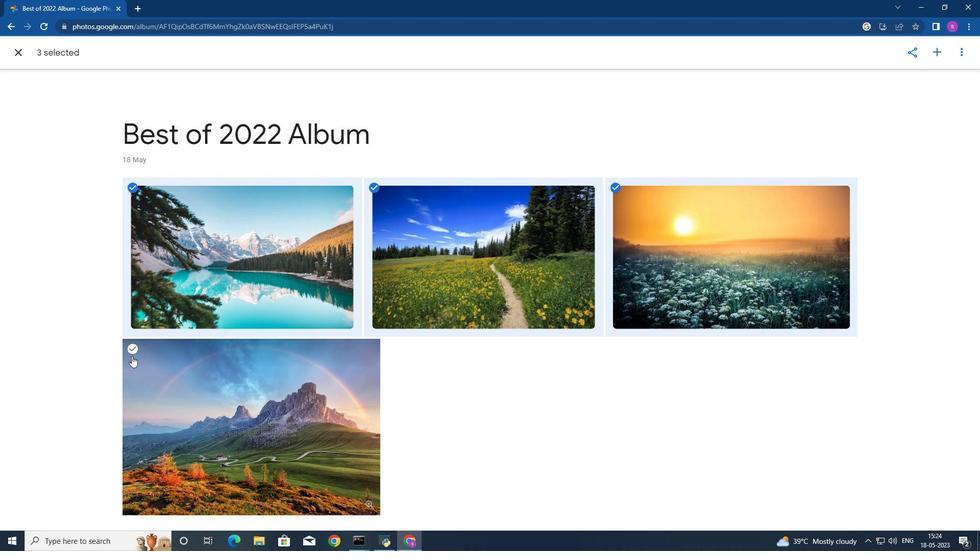 
Action: Mouse moved to (629, 406)
Screenshot: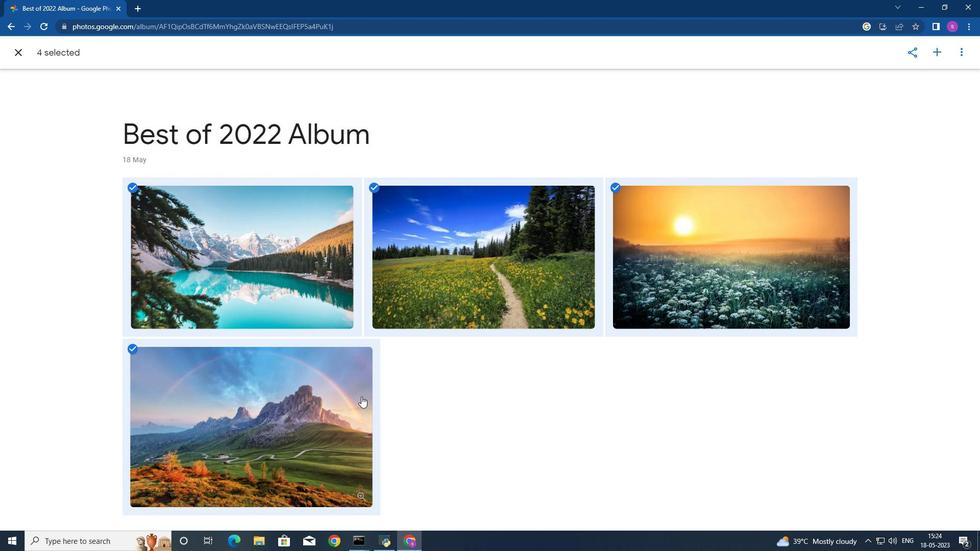 
Action: Mouse scrolled (629, 405) with delta (0, 0)
Screenshot: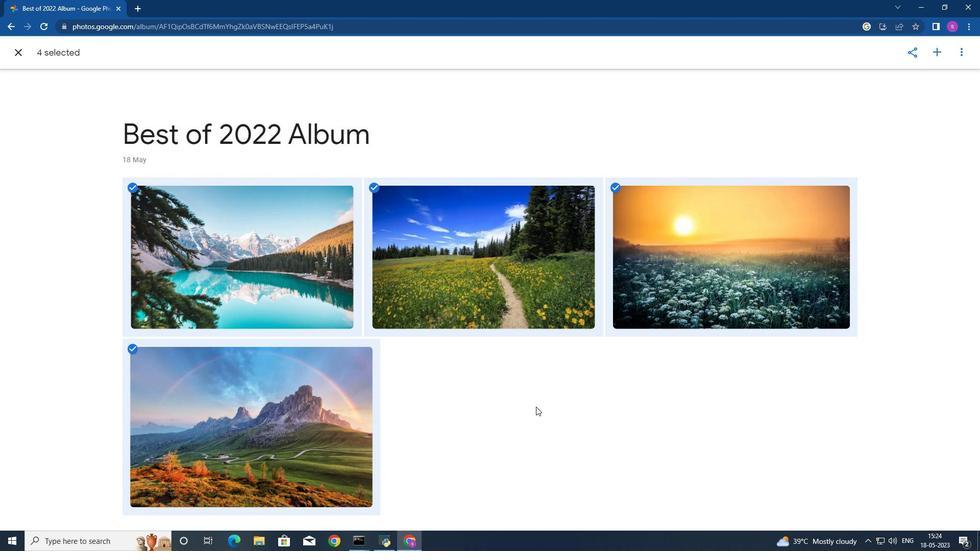 
Action: Mouse moved to (626, 407)
Screenshot: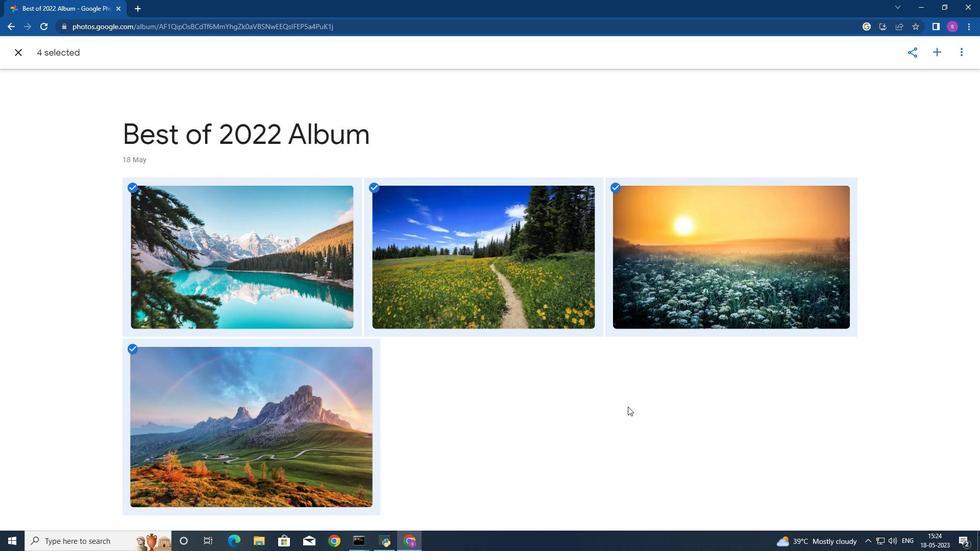 
Action: Mouse scrolled (626, 406) with delta (0, 0)
Screenshot: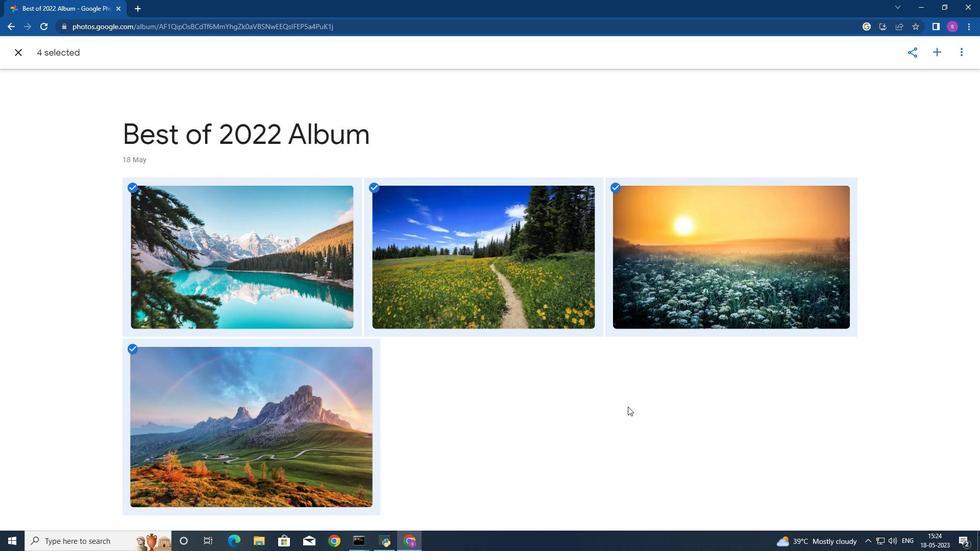 
Action: Mouse moved to (620, 410)
Screenshot: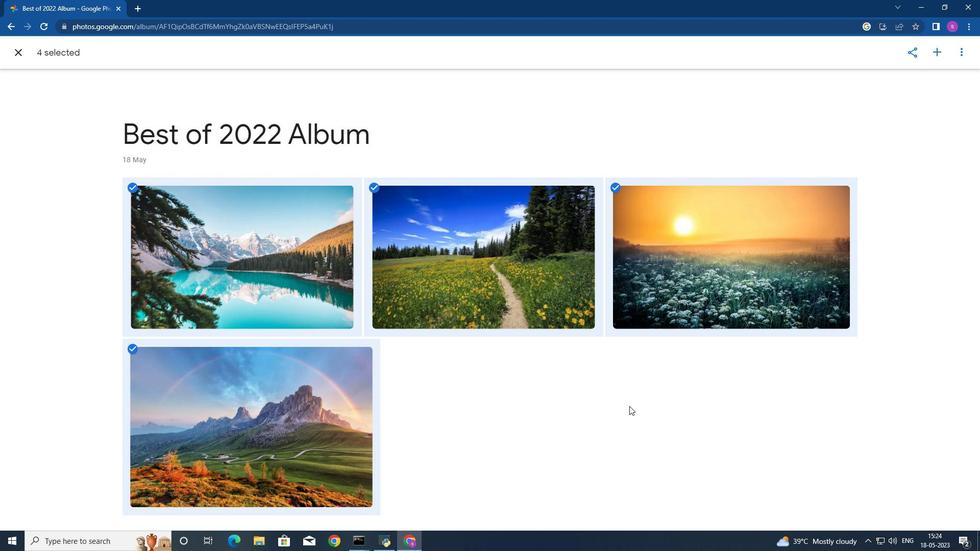 
Action: Mouse scrolled (620, 409) with delta (0, 0)
Screenshot: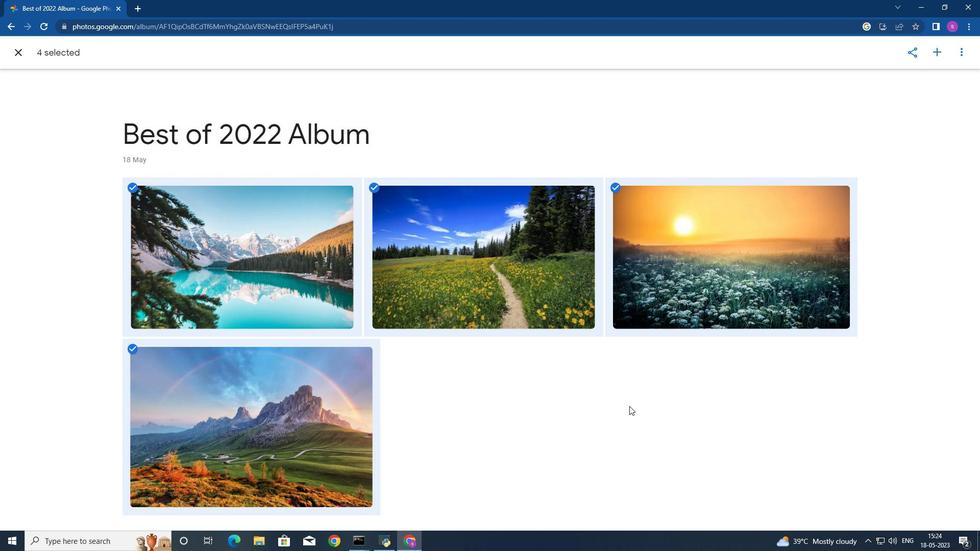 
Action: Mouse moved to (614, 411)
Screenshot: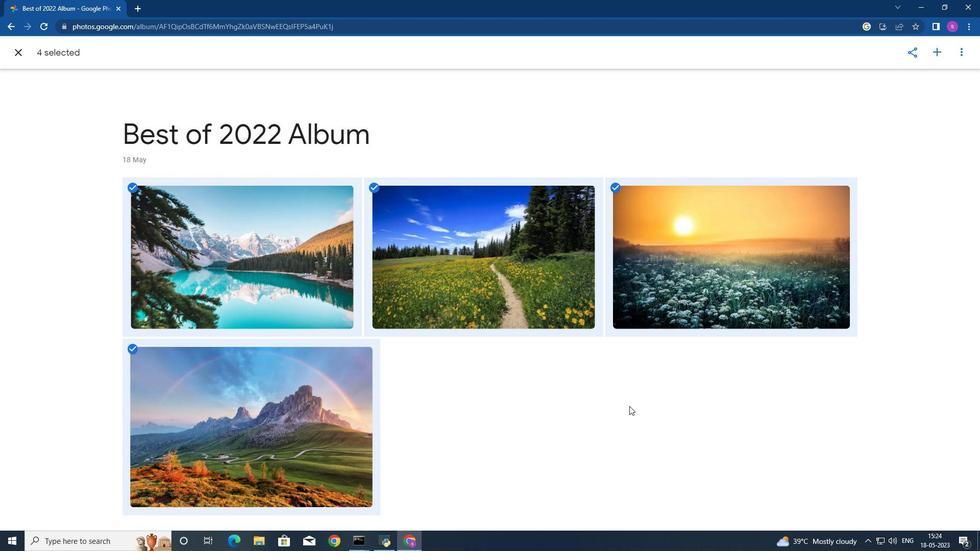 
Action: Mouse scrolled (614, 411) with delta (0, 0)
Screenshot: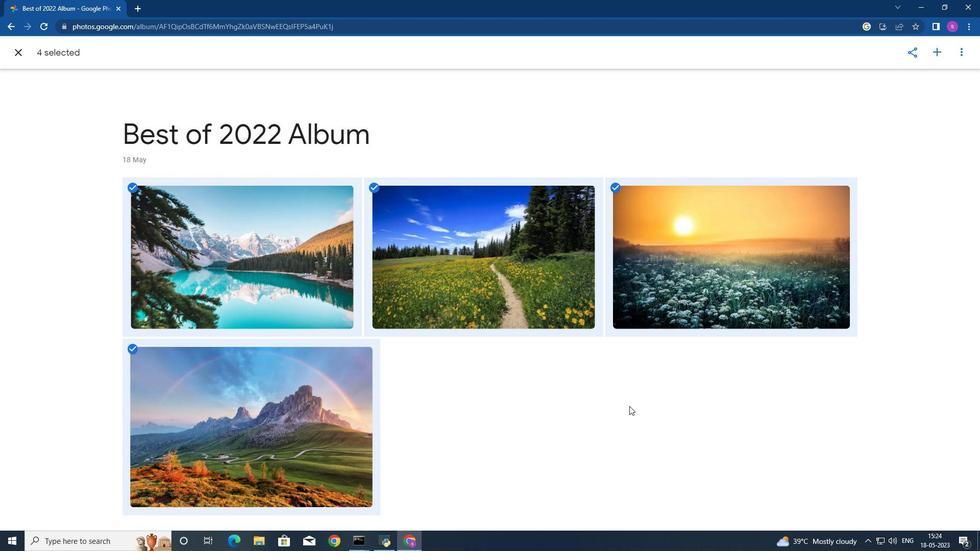 
Action: Mouse moved to (129, 181)
Screenshot: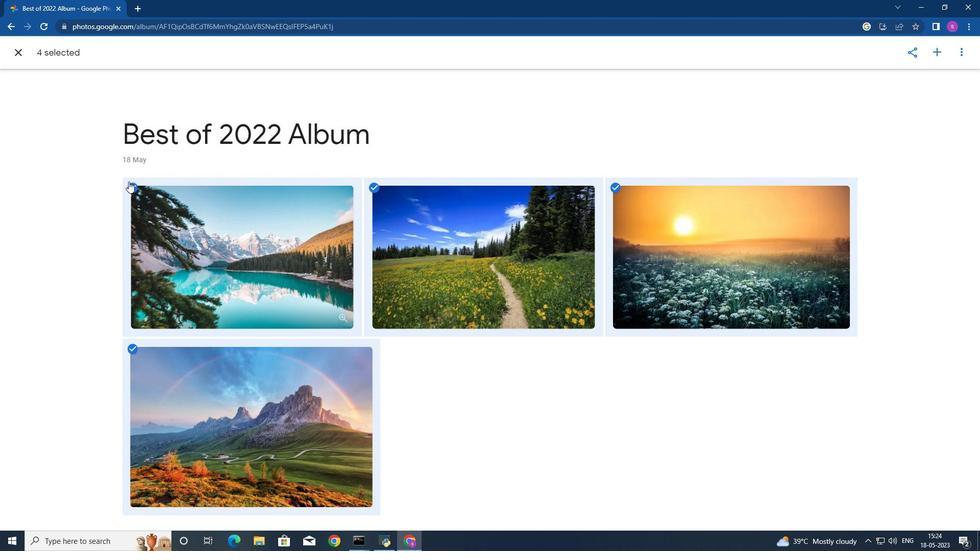 
Action: Mouse pressed left at (129, 181)
Screenshot: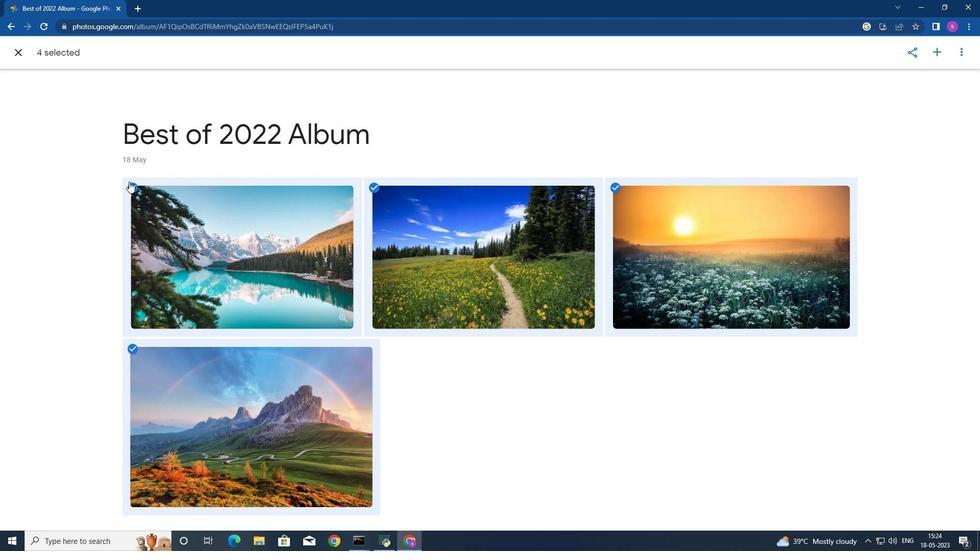 
Action: Mouse moved to (375, 196)
Screenshot: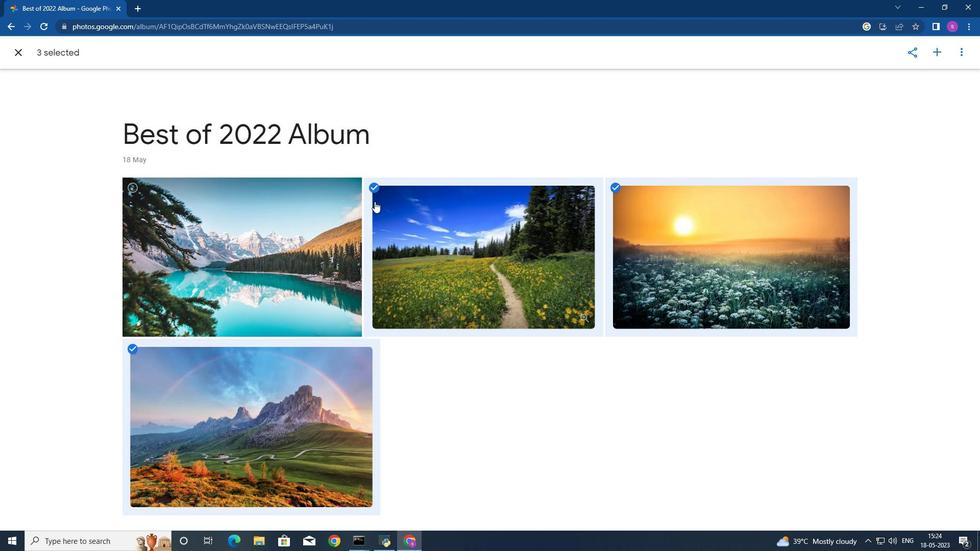 
Action: Mouse pressed left at (375, 196)
Screenshot: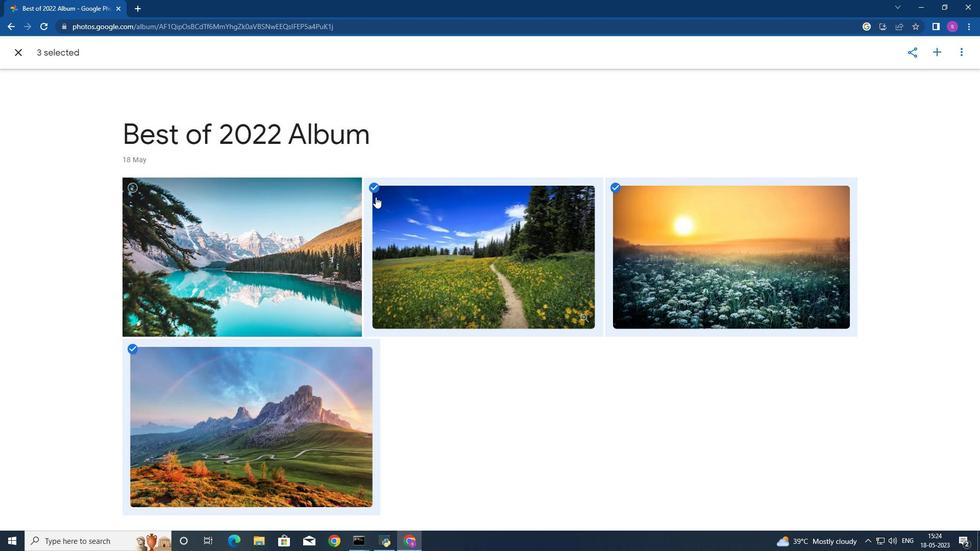 
Action: Mouse moved to (616, 197)
Screenshot: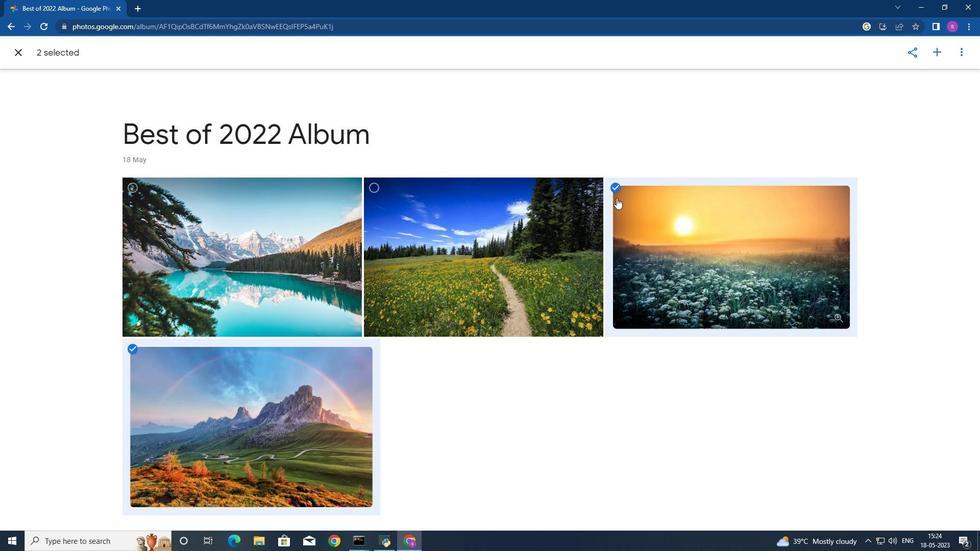 
Action: Mouse pressed left at (616, 197)
Screenshot: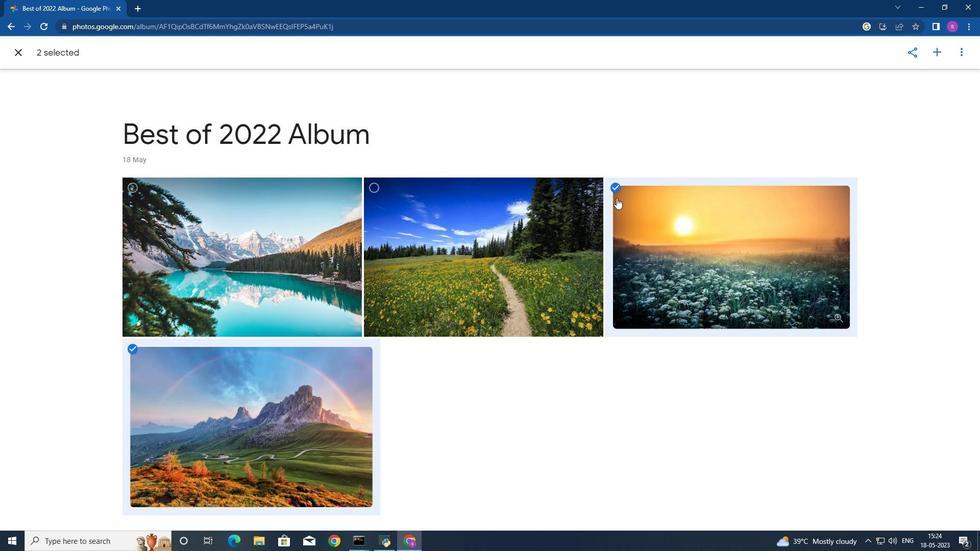 
Action: Mouse moved to (135, 355)
Screenshot: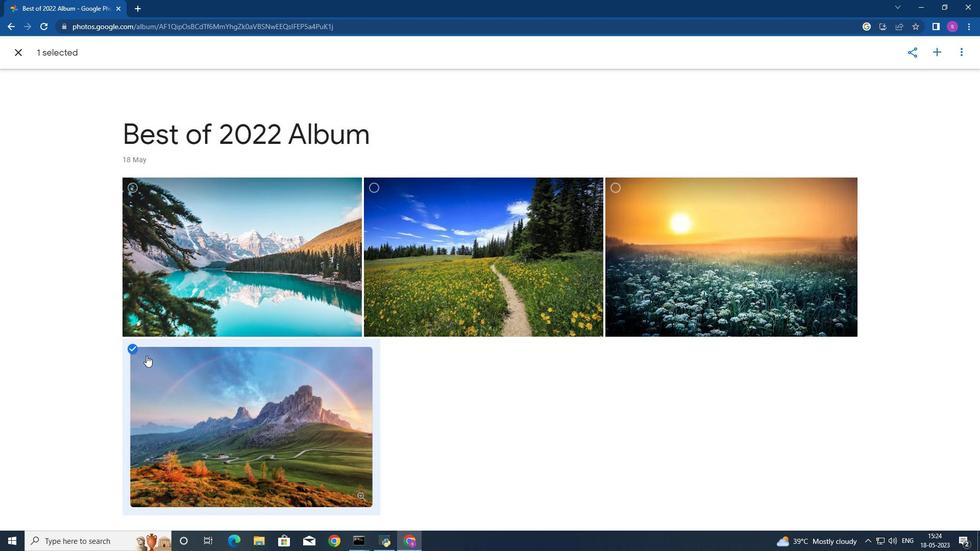 
Action: Mouse pressed left at (135, 355)
Screenshot: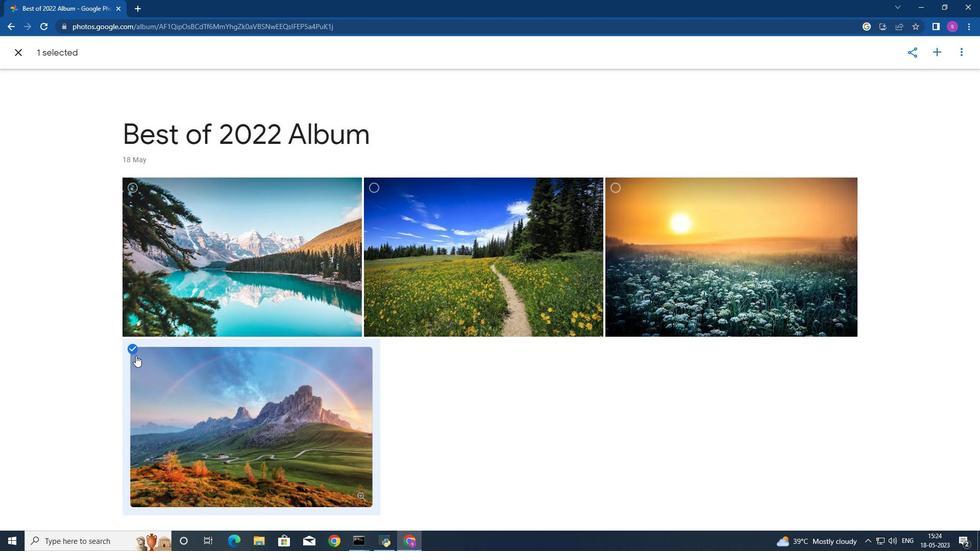 
Action: Mouse moved to (716, 482)
Screenshot: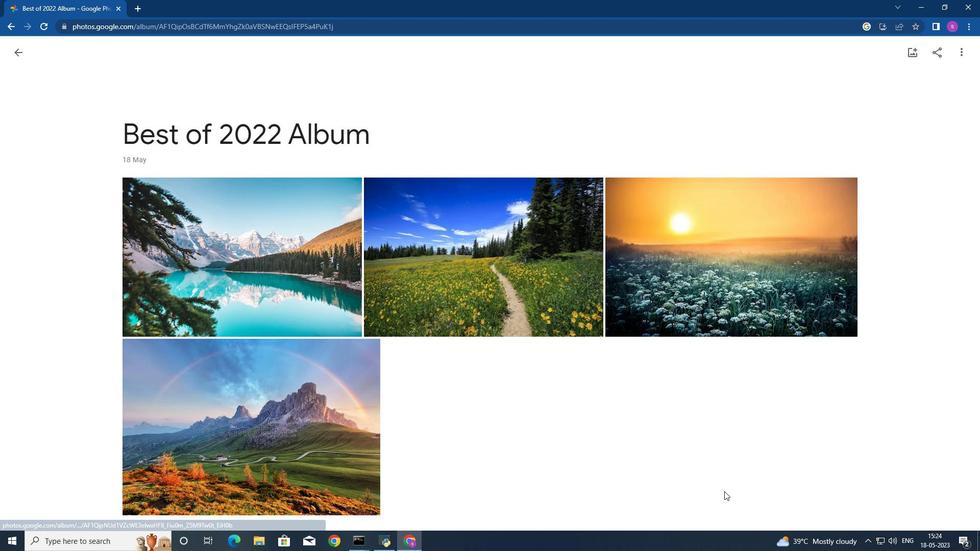 
Action: Mouse scrolled (716, 483) with delta (0, 0)
Screenshot: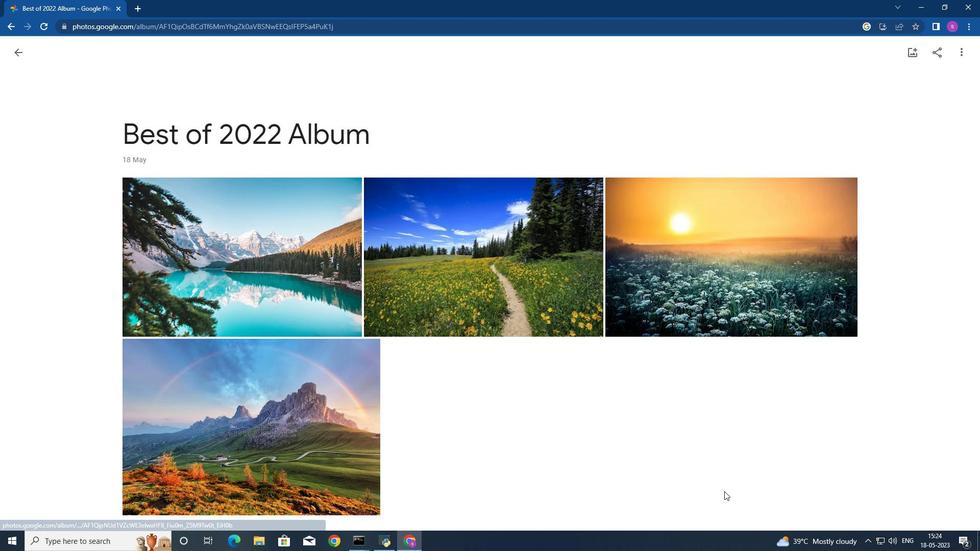
Action: Mouse moved to (716, 480)
Screenshot: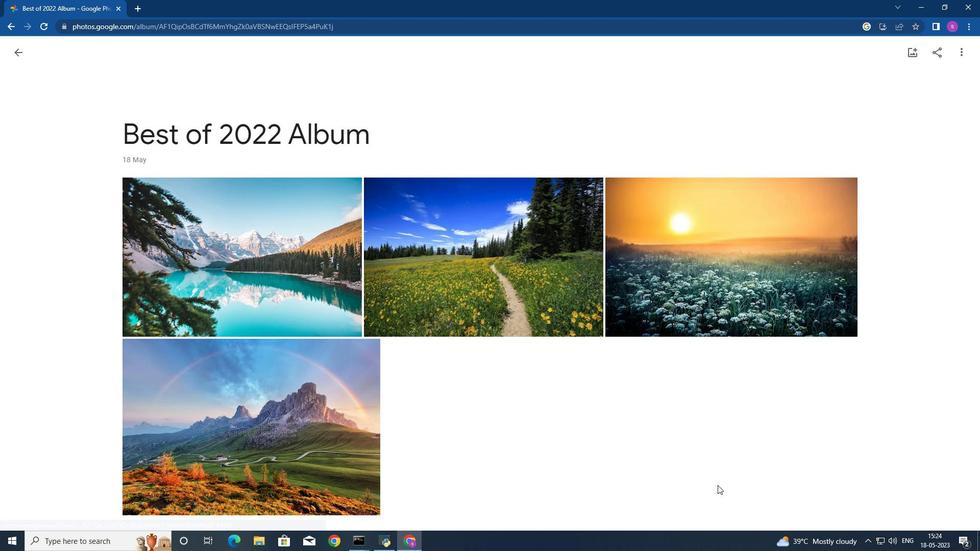 
Action: Mouse scrolled (716, 481) with delta (0, 0)
Screenshot: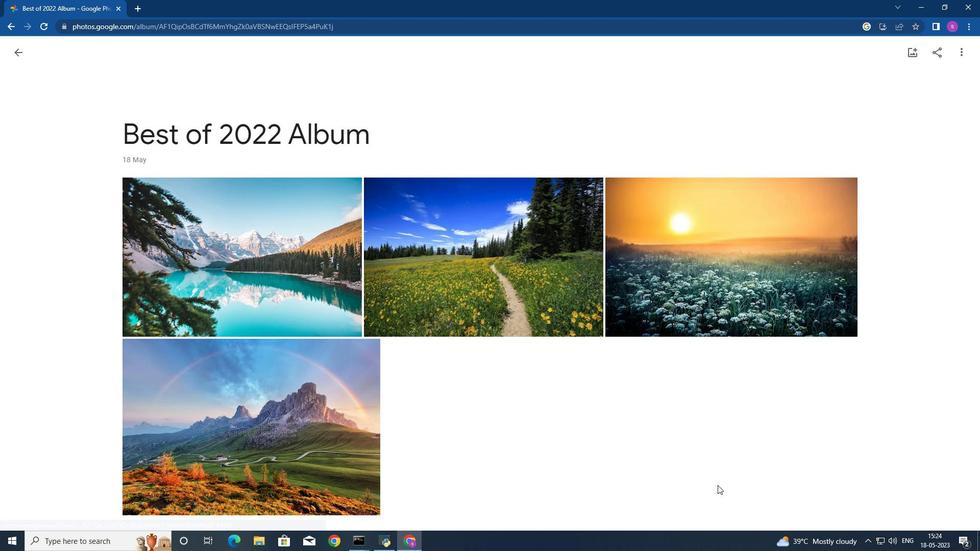 
Action: Mouse moved to (716, 478)
Screenshot: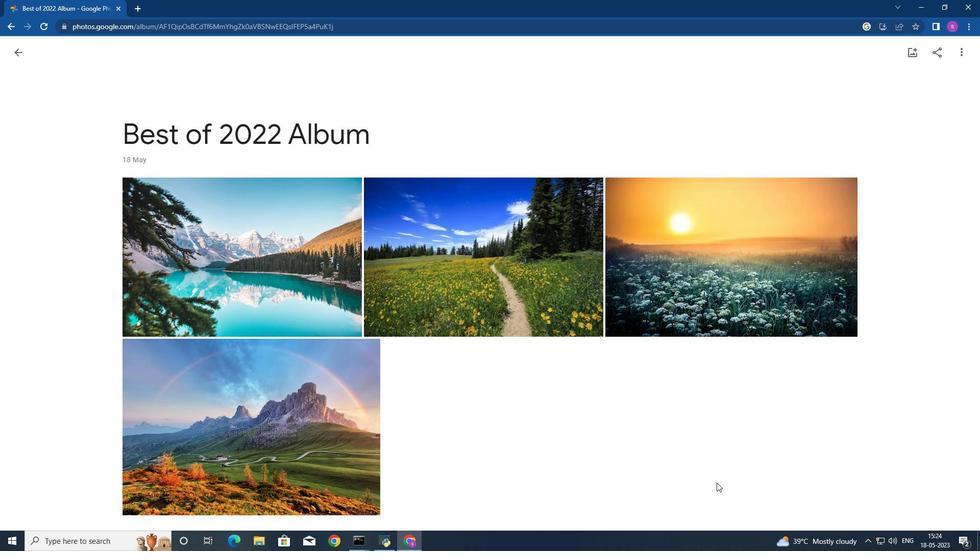 
Action: Mouse scrolled (716, 478) with delta (0, 0)
Screenshot: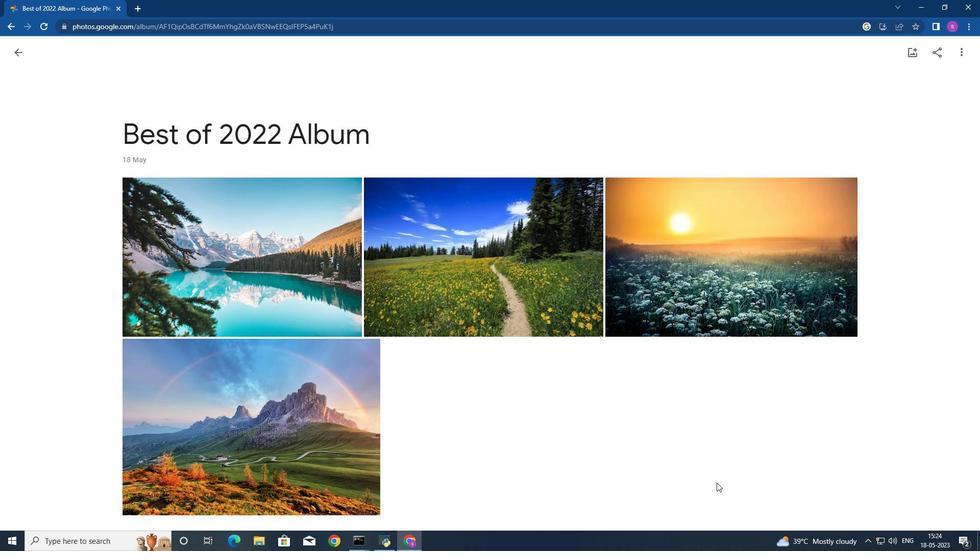
Action: Mouse moved to (713, 476)
Screenshot: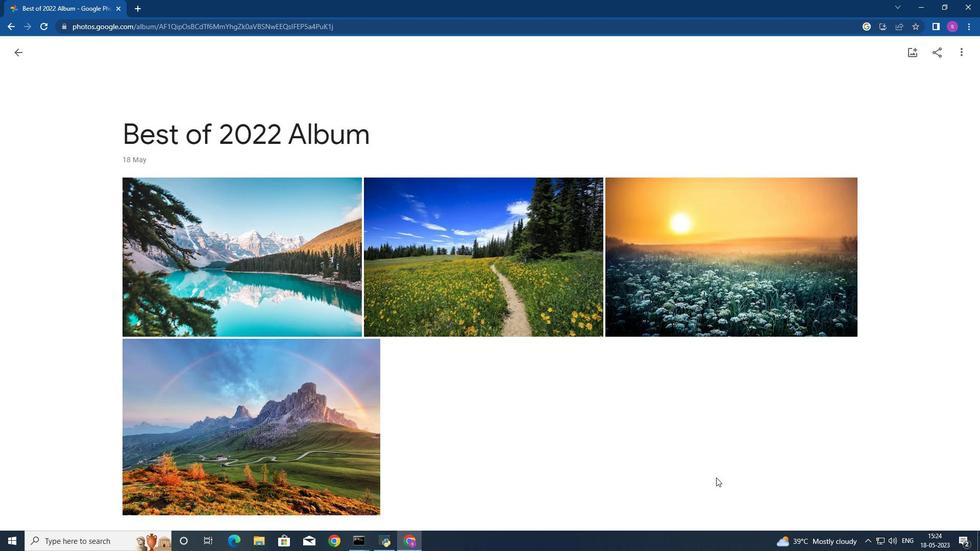 
Action: Mouse scrolled (713, 476) with delta (0, 0)
Screenshot: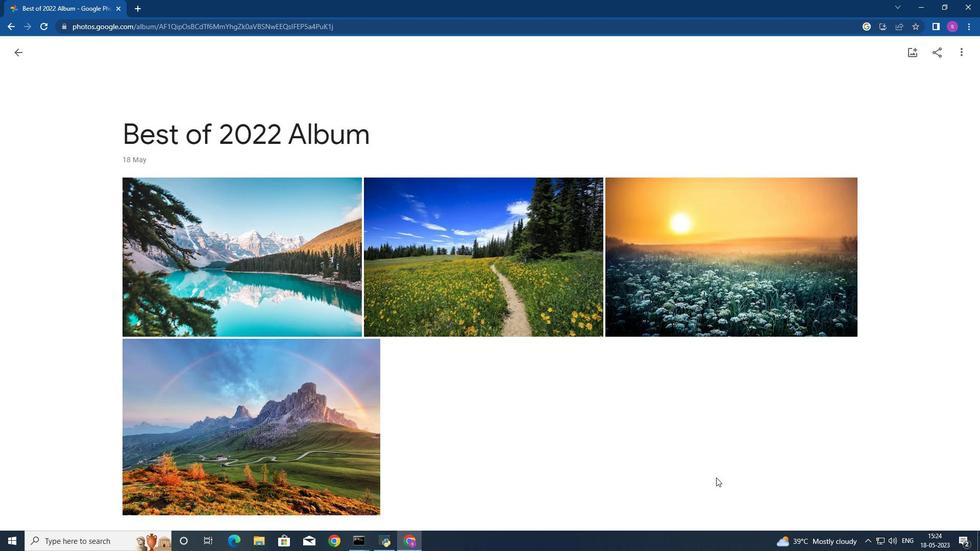 
Action: Mouse moved to (709, 473)
Screenshot: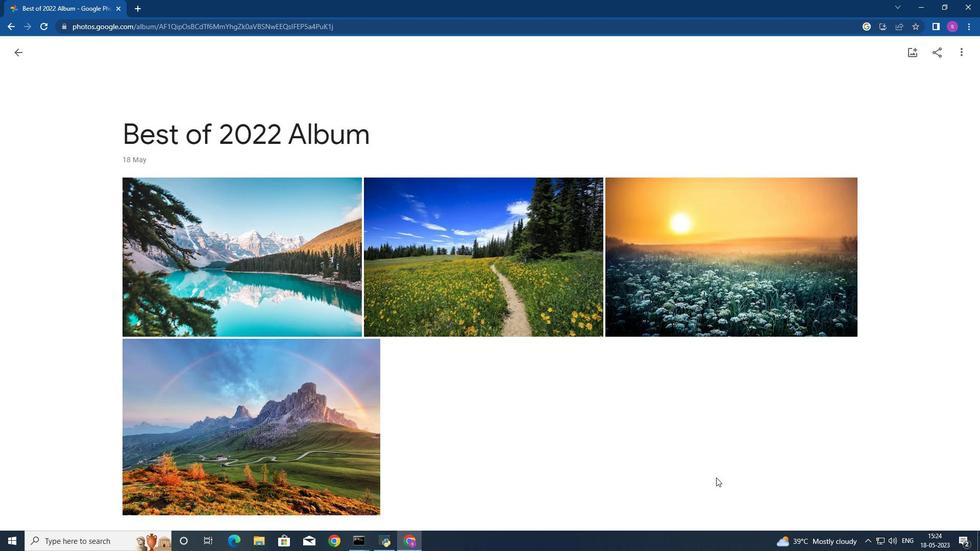 
Action: Mouse scrolled (709, 472) with delta (0, 0)
Screenshot: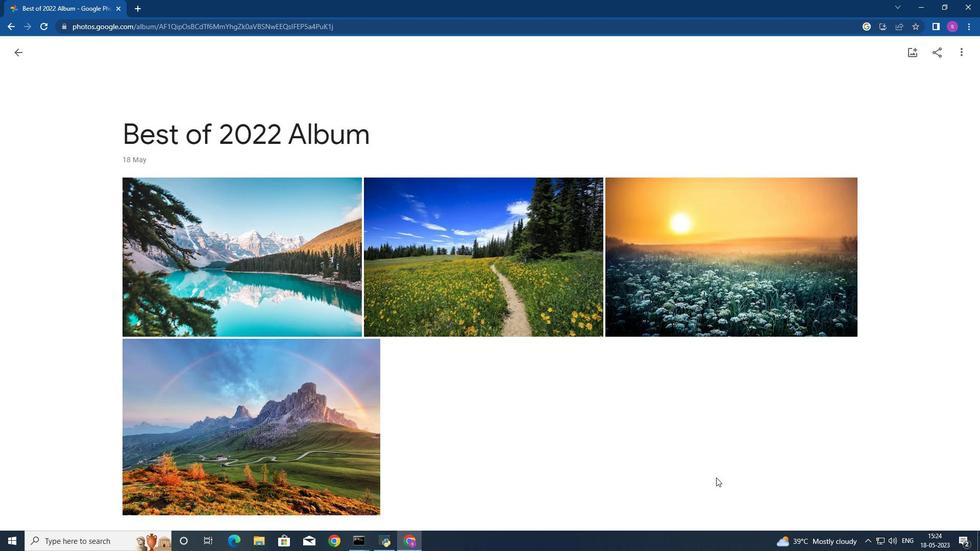 
Action: Mouse moved to (703, 468)
Screenshot: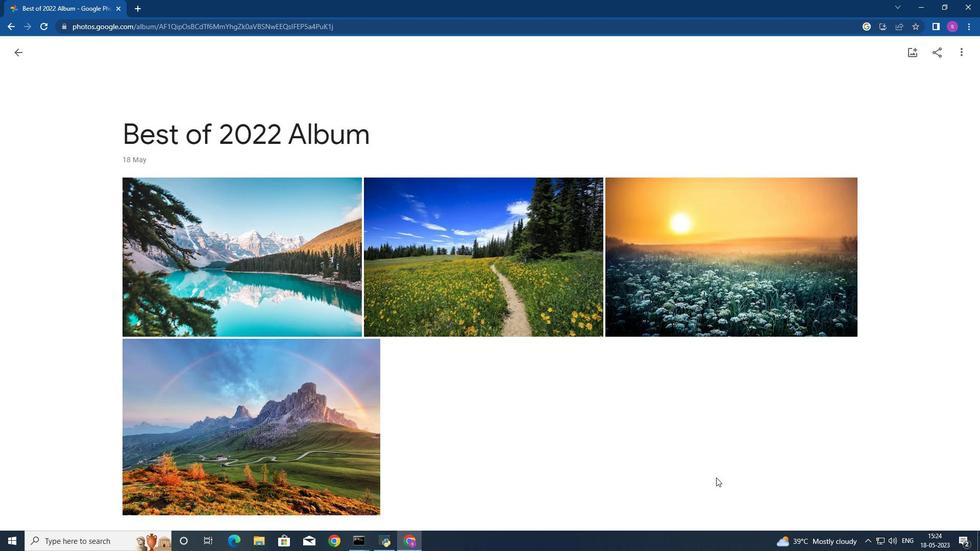 
Action: Mouse scrolled (703, 468) with delta (0, 0)
Screenshot: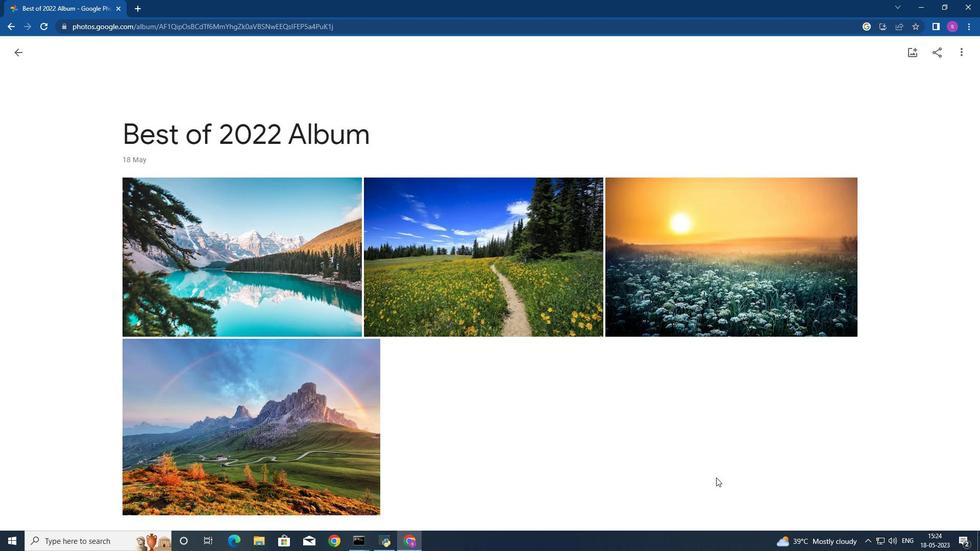 
Action: Mouse moved to (13, 53)
Screenshot: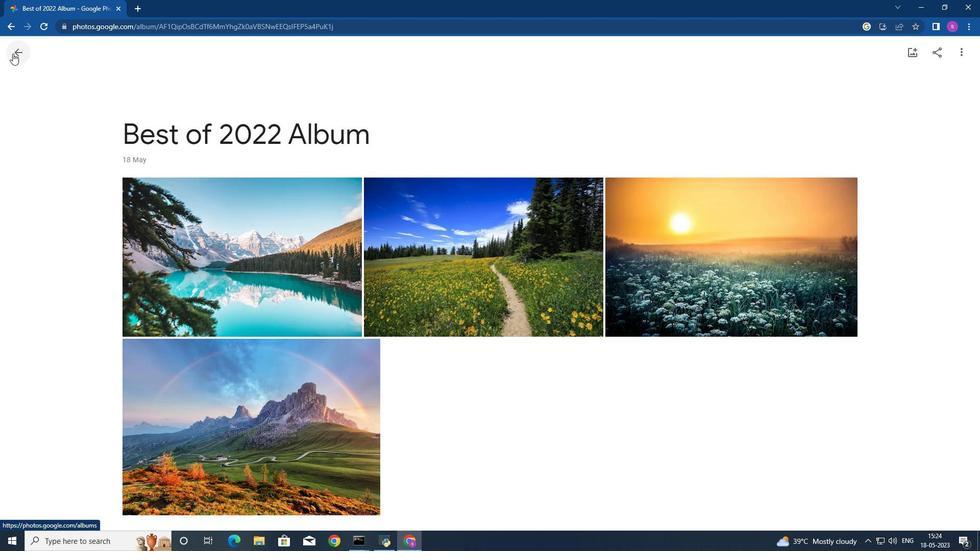 
Action: Mouse pressed left at (13, 53)
Screenshot: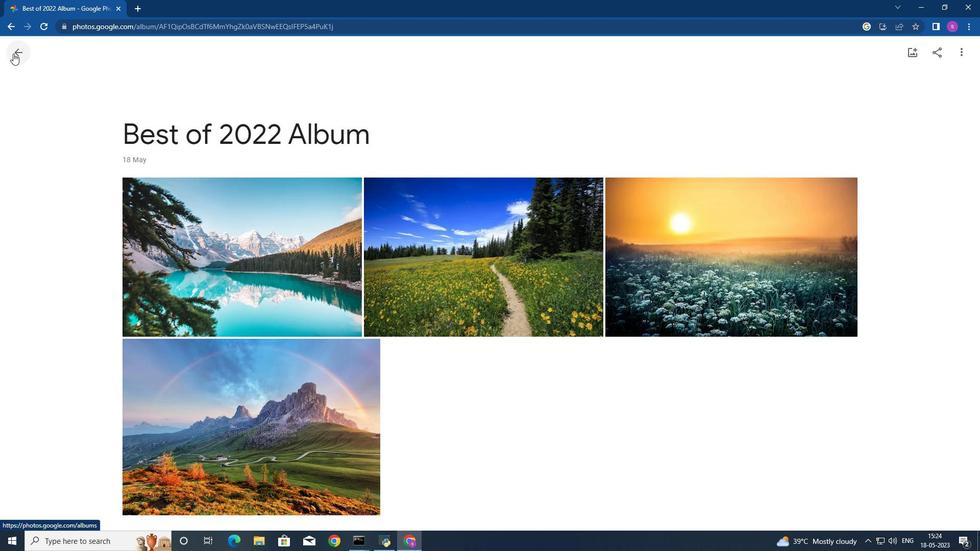 
